 Task: Search one way flight ticket for 4 adults, 2 children, 2 infants in seat and 1 infant on lap in economy from Columbus: Golden Triangle Regional Airport to Rockford: Chicago Rockford International Airport(was Northwest Chicagoland Regional Airport At Rockford) on 5-1-2023. Choice of flights is Royal air maroc. Number of bags: 1 carry on bag. Price is upto 109000. Outbound departure time preference is 6:45. Flight should be less emission only.
Action: Mouse moved to (357, 491)
Screenshot: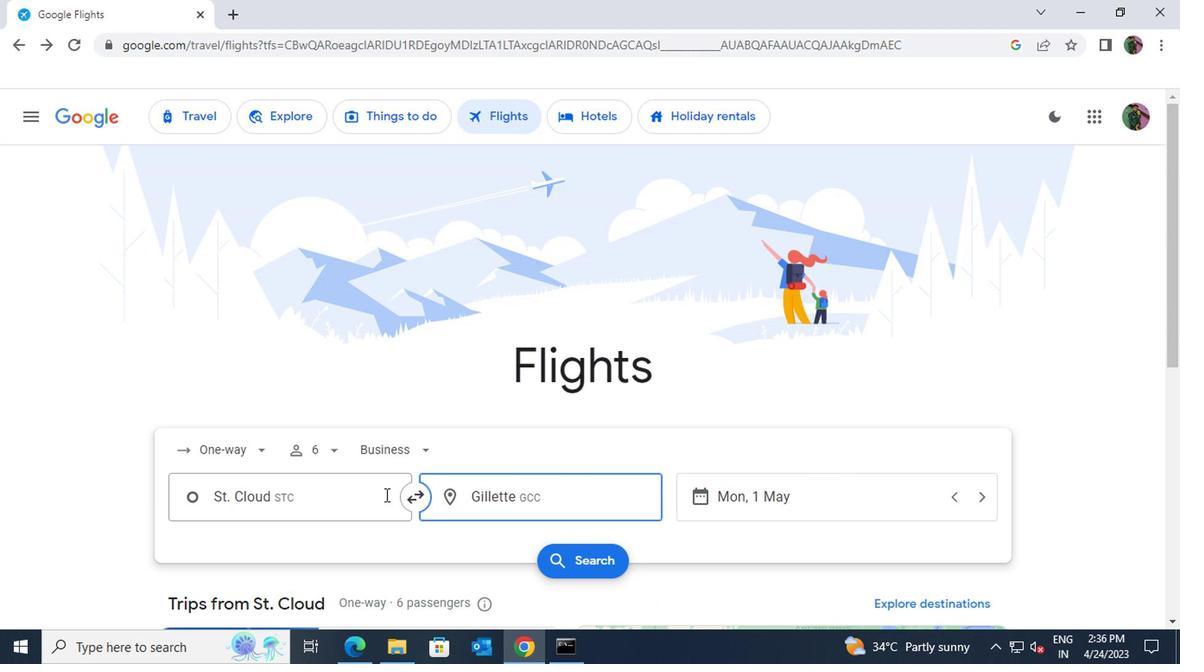 
Action: Mouse pressed left at (357, 491)
Screenshot: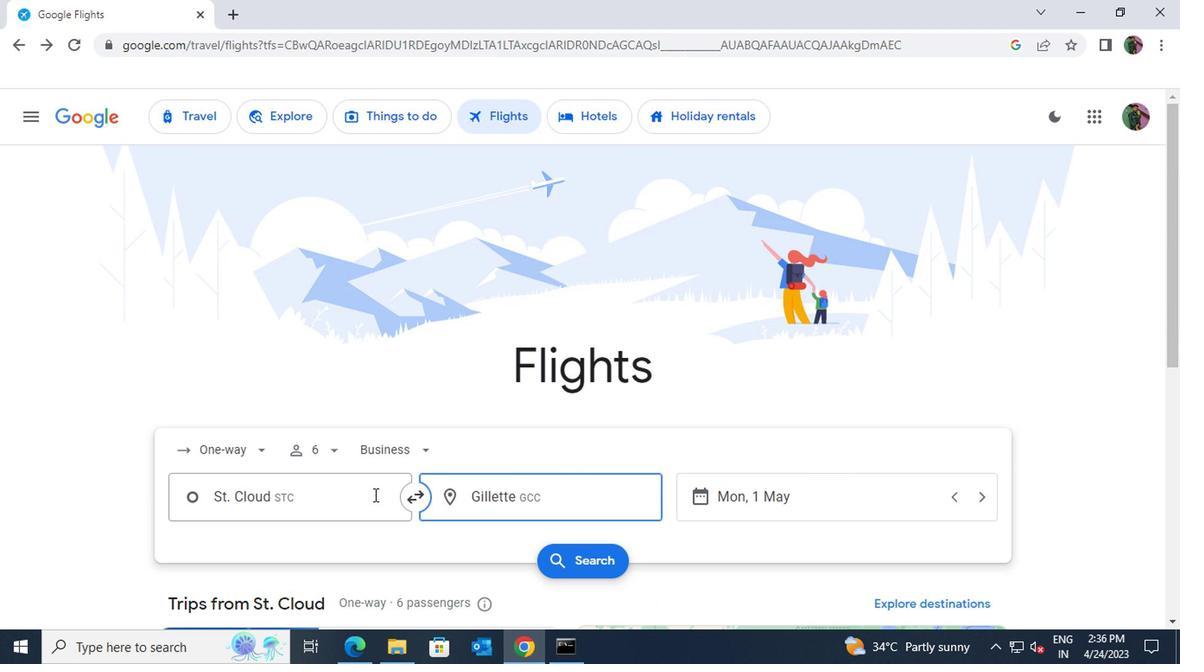 
Action: Mouse moved to (357, 490)
Screenshot: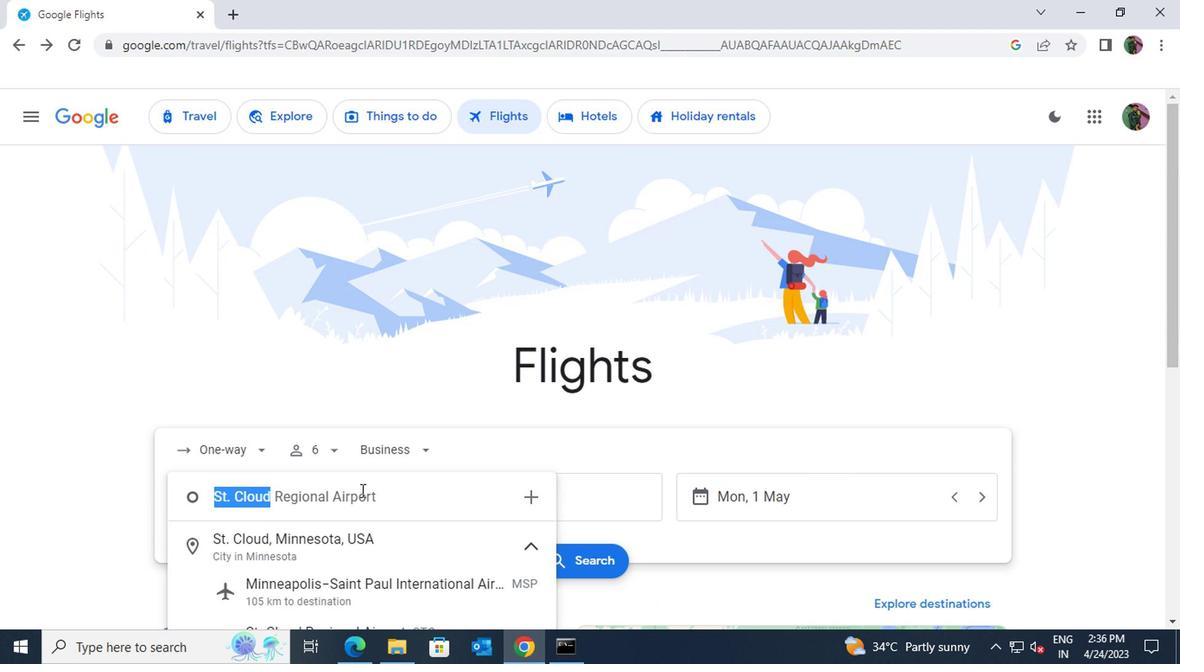 
Action: Key pressed golden<Key.space>triangle
Screenshot: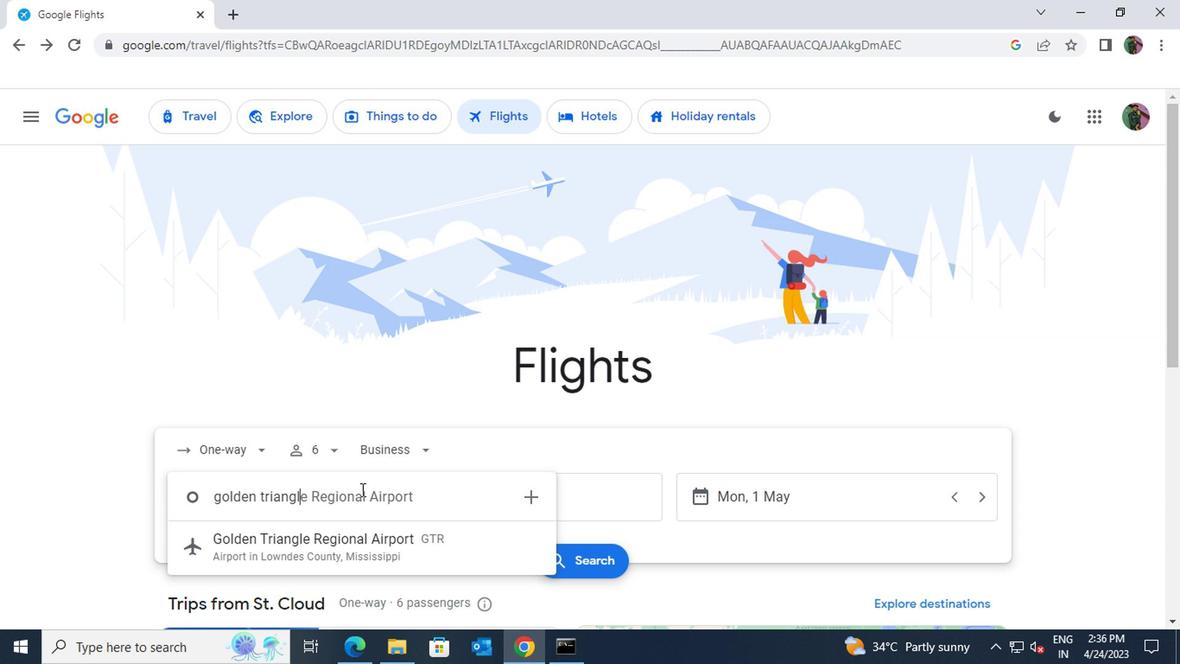 
Action: Mouse moved to (382, 541)
Screenshot: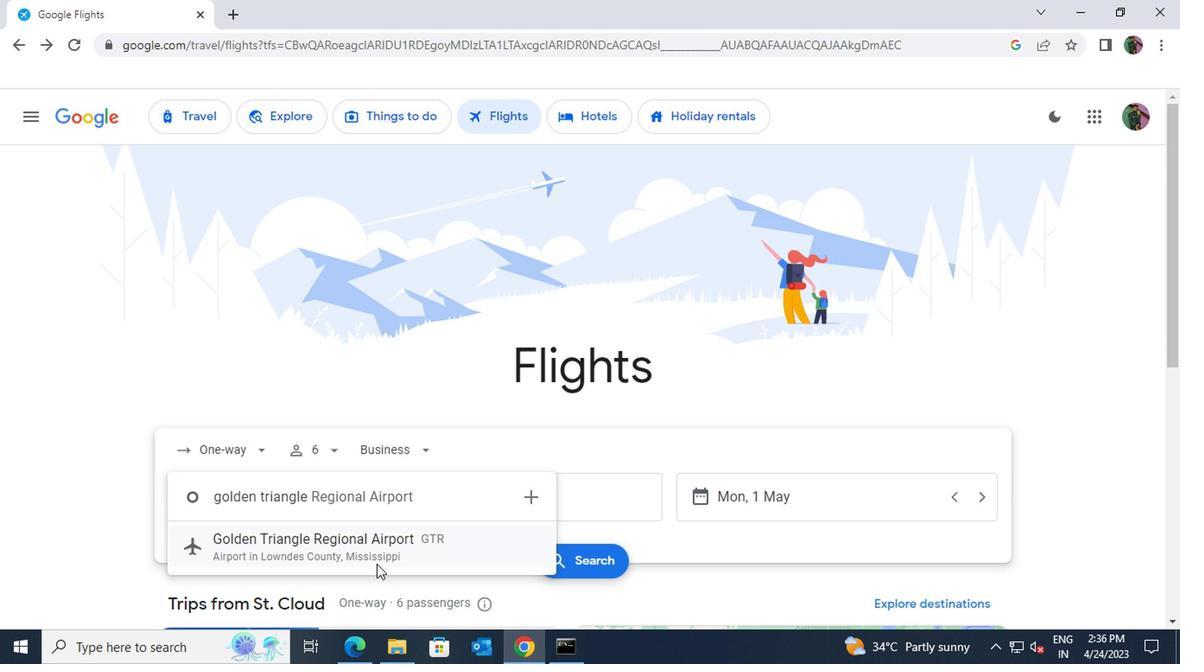 
Action: Mouse pressed left at (382, 541)
Screenshot: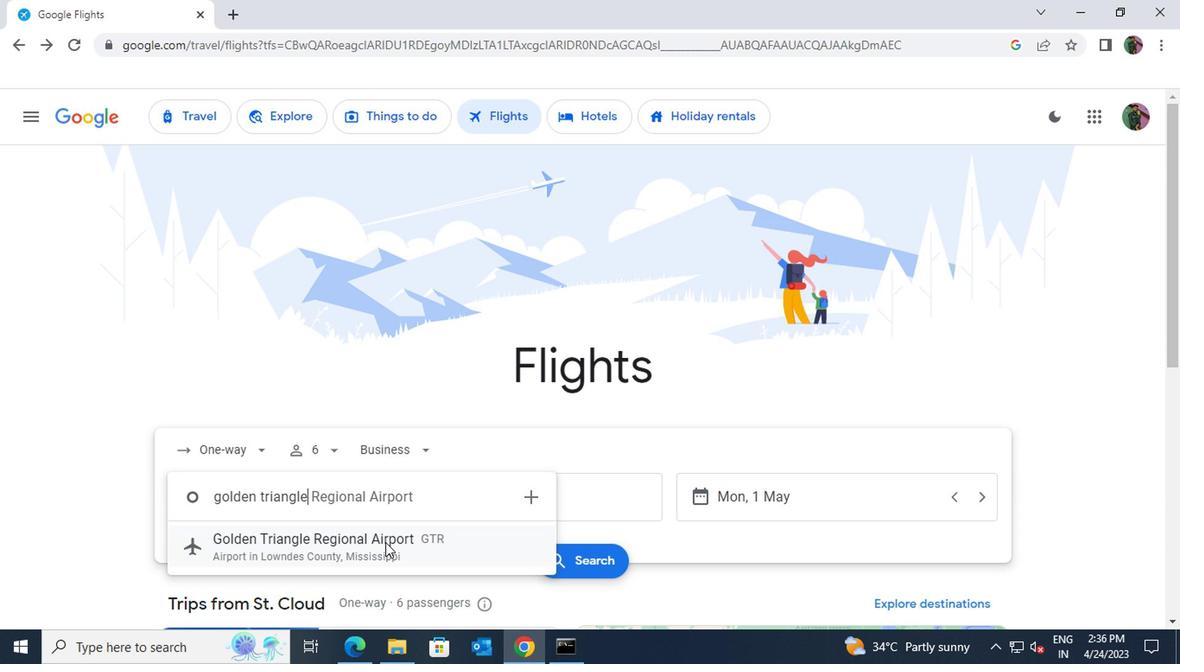
Action: Mouse moved to (461, 499)
Screenshot: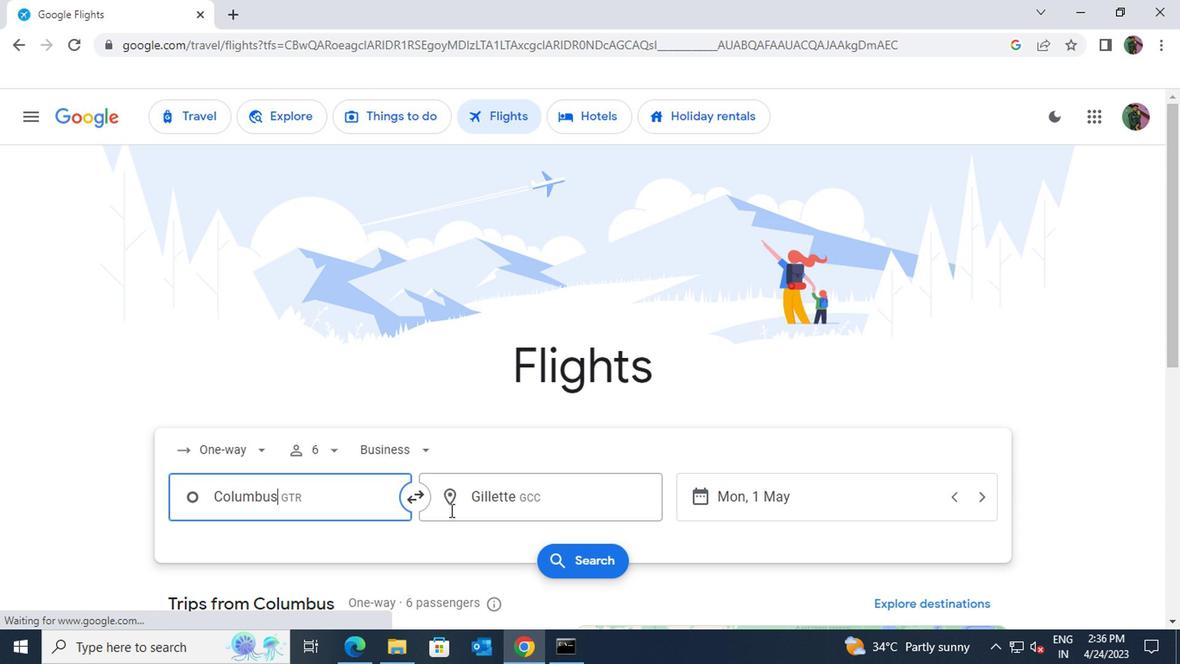 
Action: Mouse pressed left at (461, 499)
Screenshot: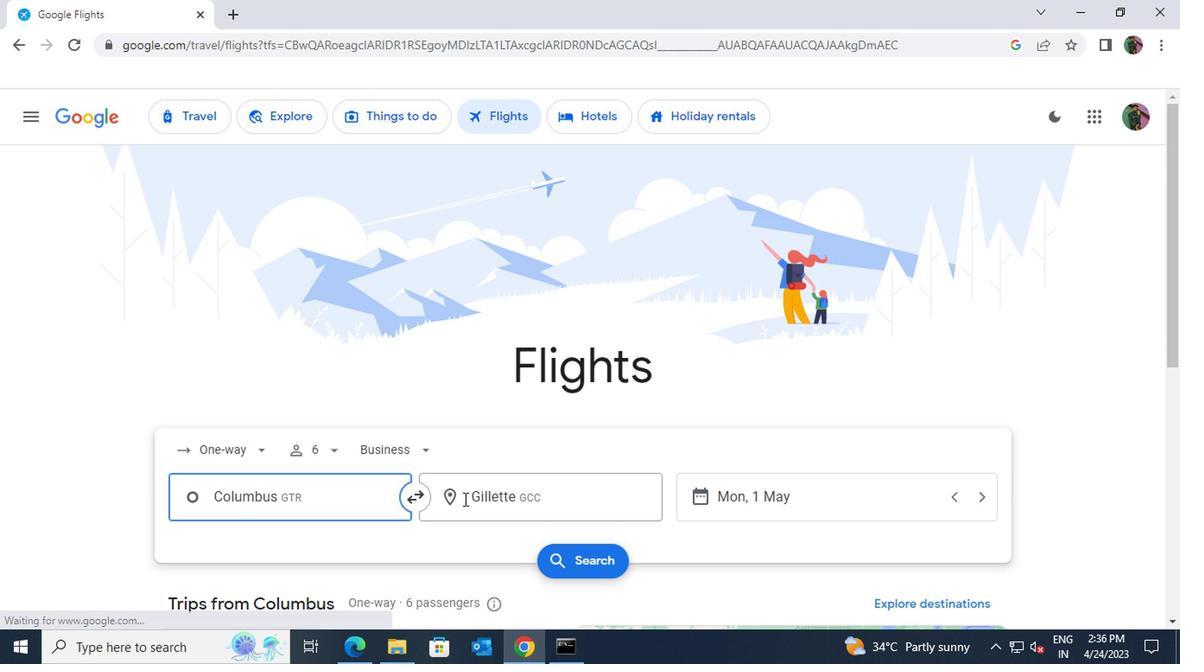 
Action: Key pressed rockford<Key.space>chic
Screenshot: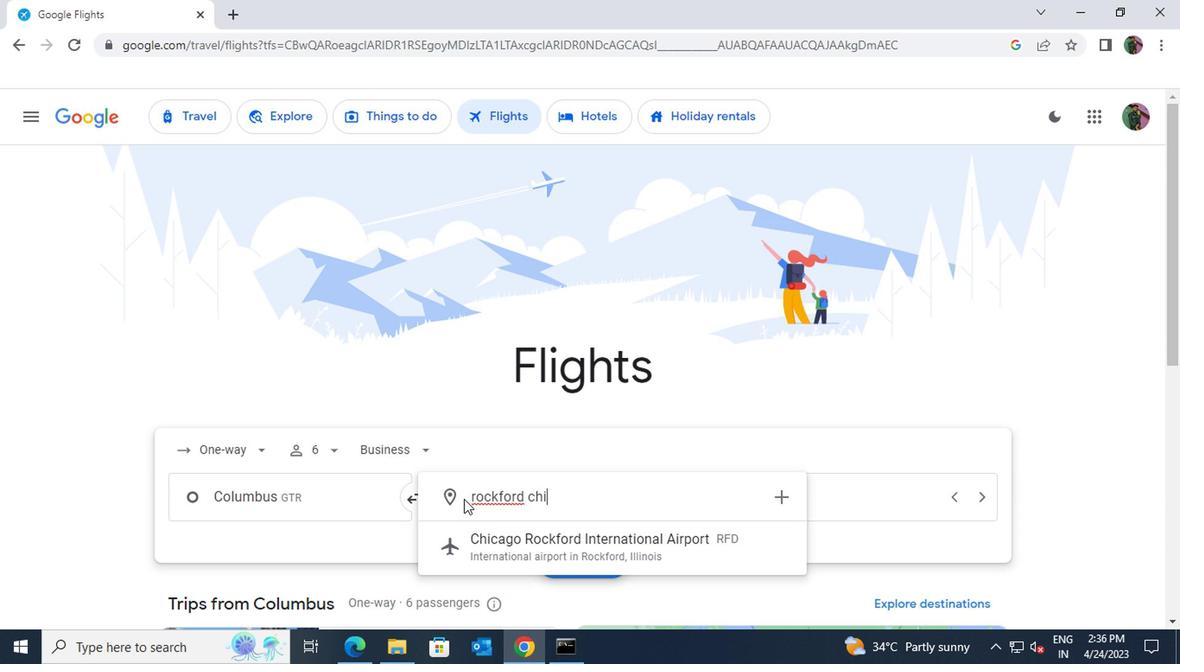 
Action: Mouse moved to (511, 541)
Screenshot: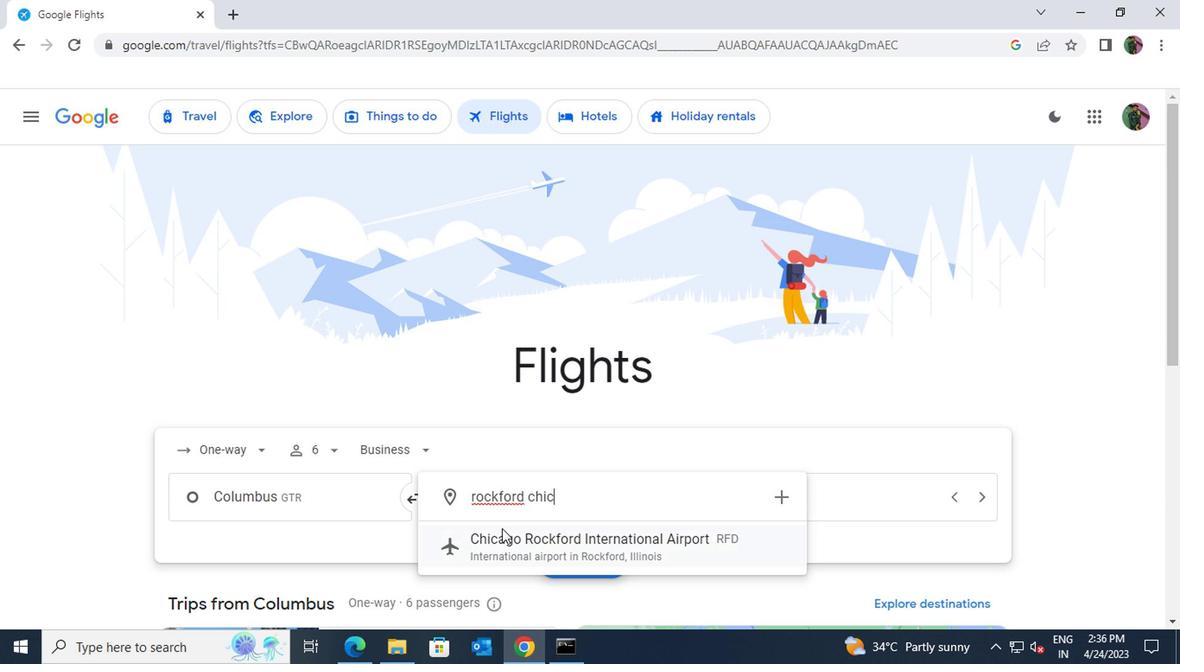 
Action: Mouse pressed left at (511, 541)
Screenshot: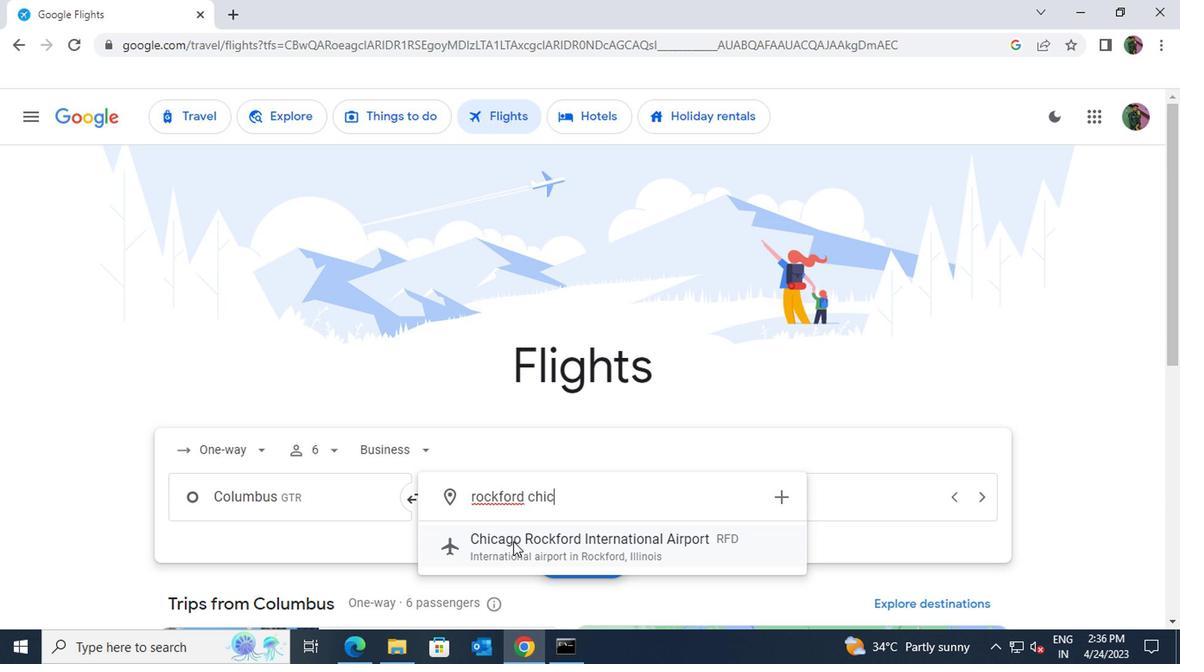 
Action: Mouse moved to (328, 454)
Screenshot: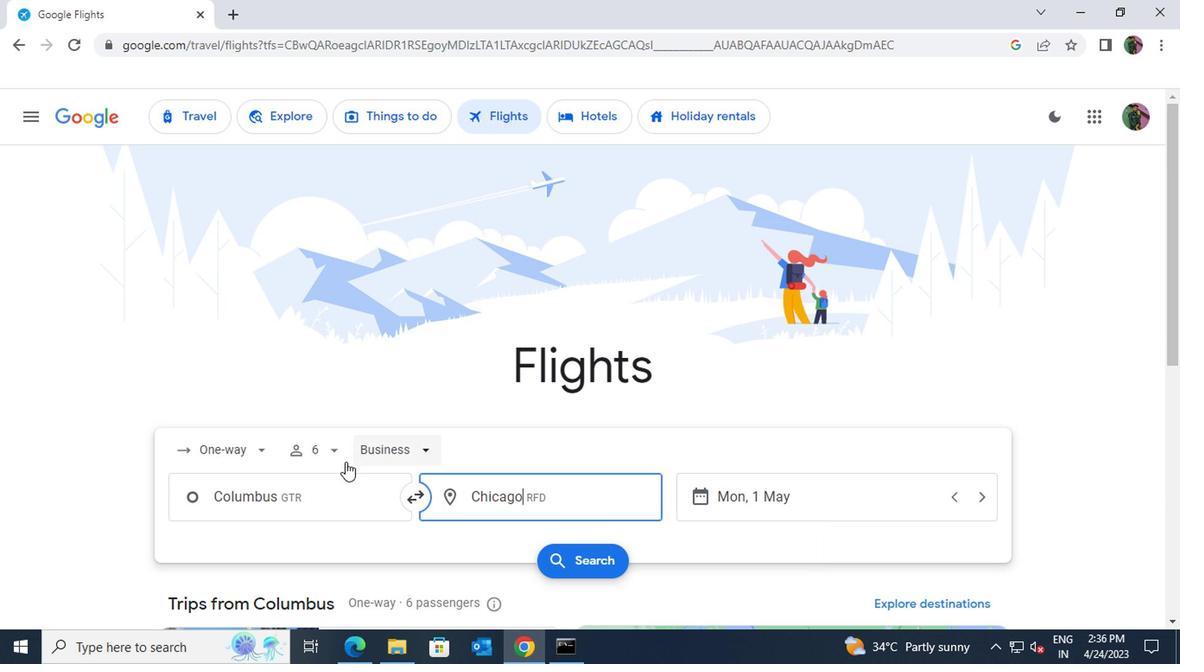 
Action: Mouse pressed left at (328, 454)
Screenshot: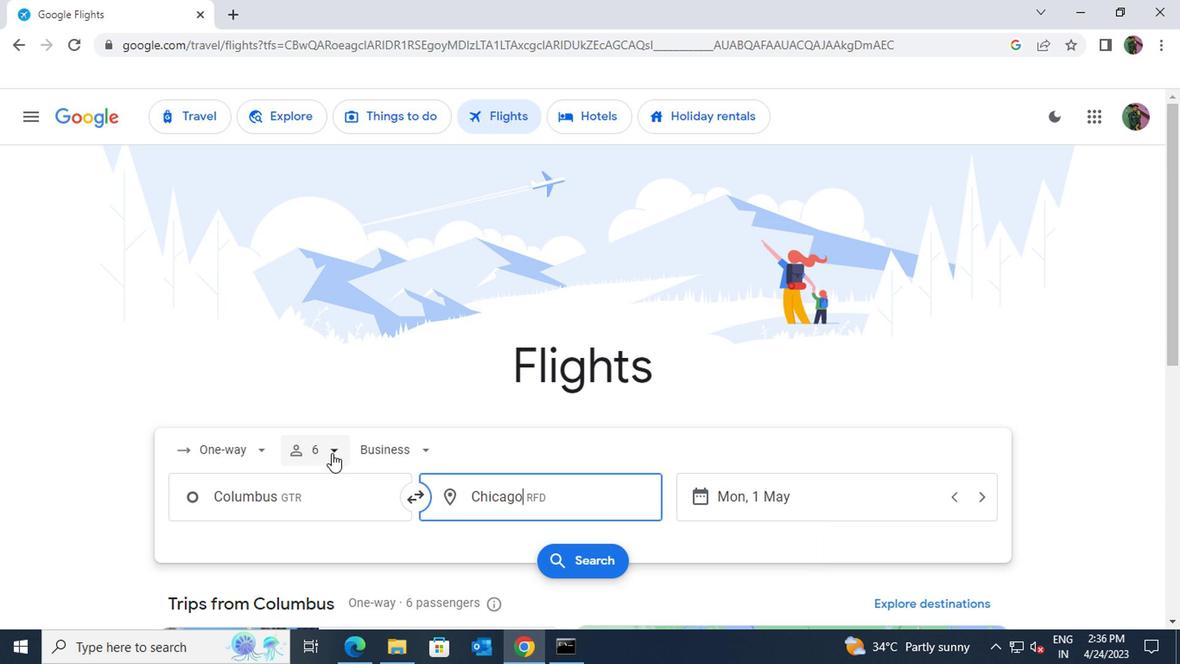 
Action: Mouse moved to (459, 493)
Screenshot: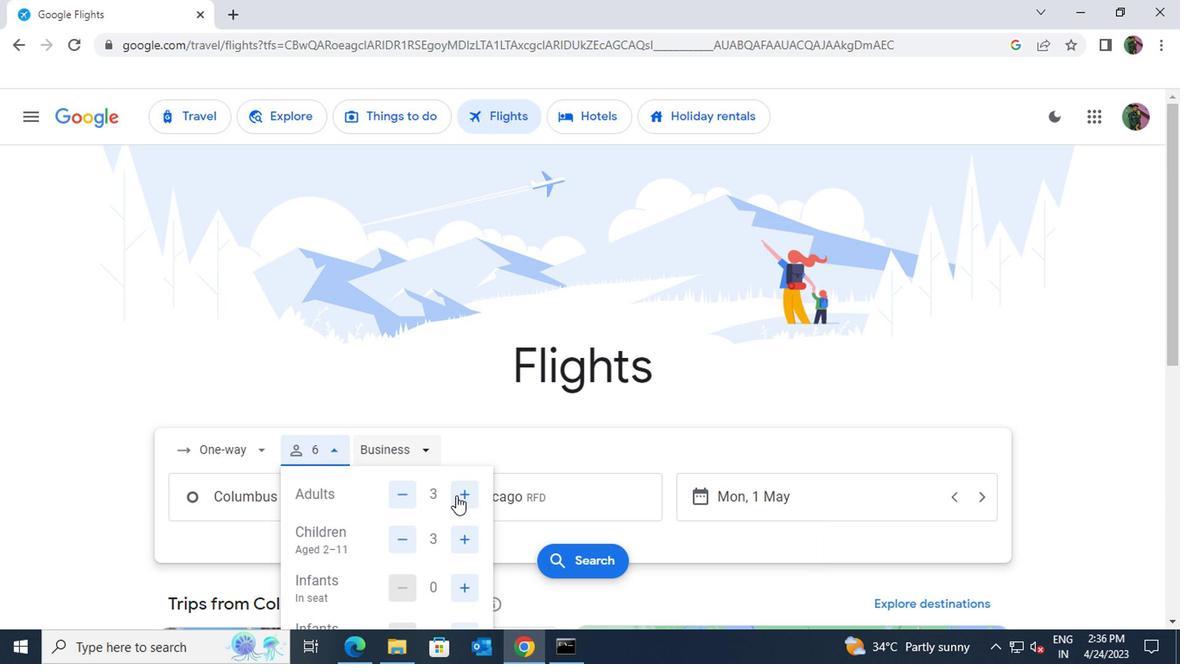 
Action: Mouse pressed left at (459, 493)
Screenshot: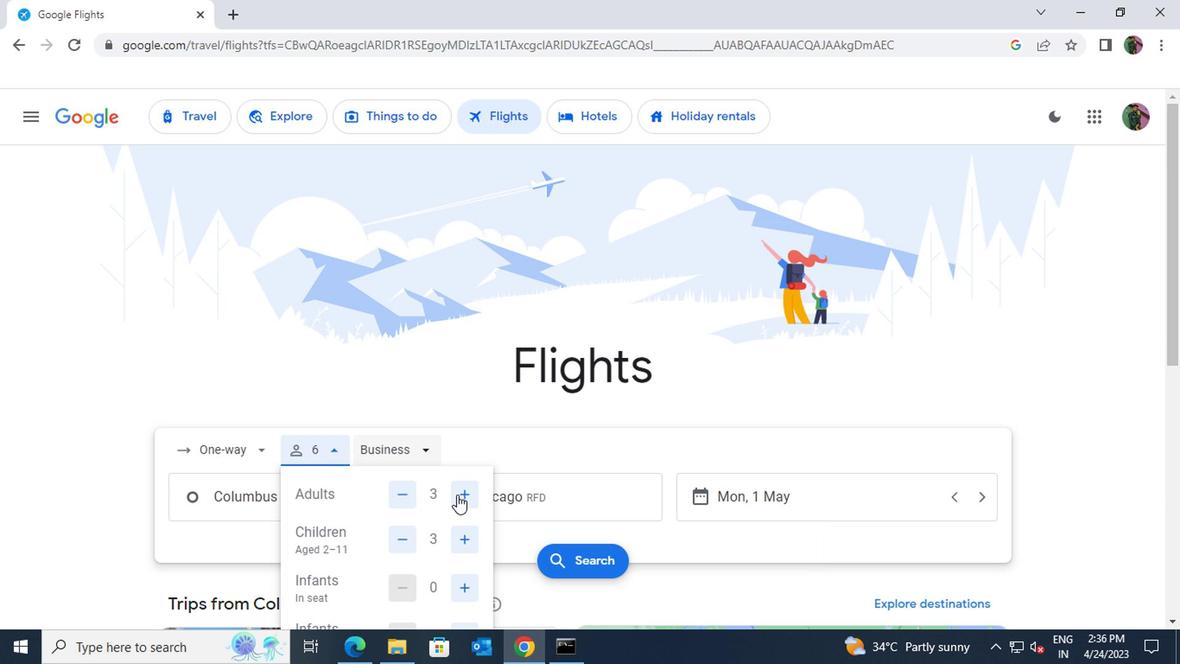 
Action: Mouse pressed left at (459, 493)
Screenshot: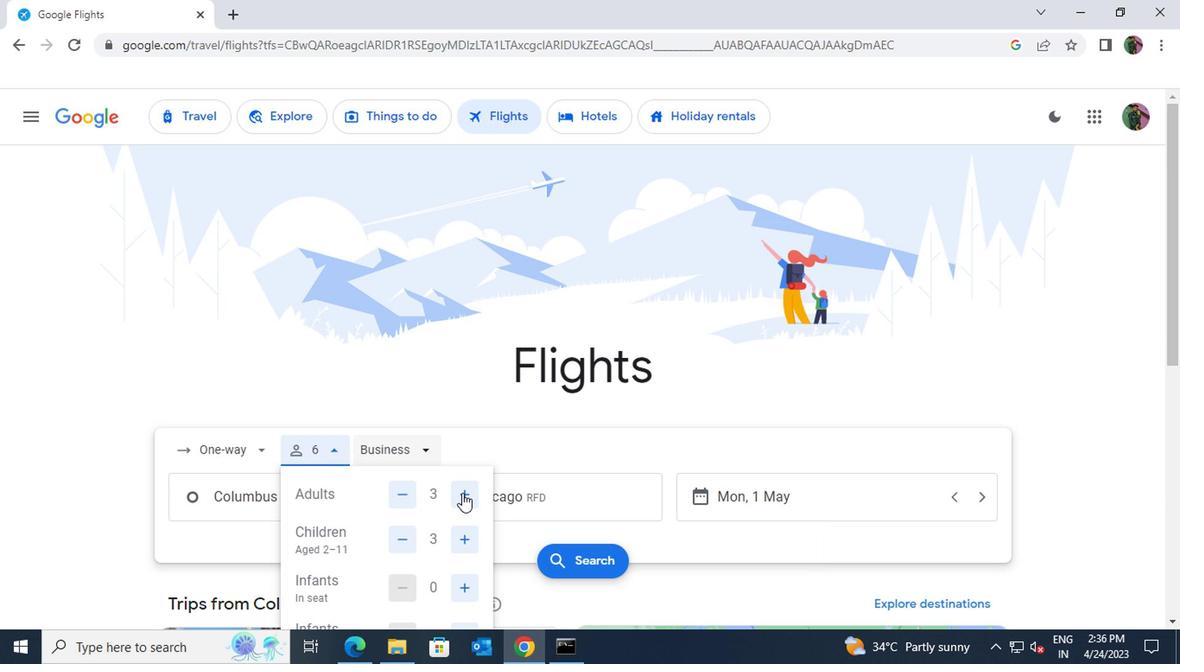 
Action: Mouse moved to (397, 486)
Screenshot: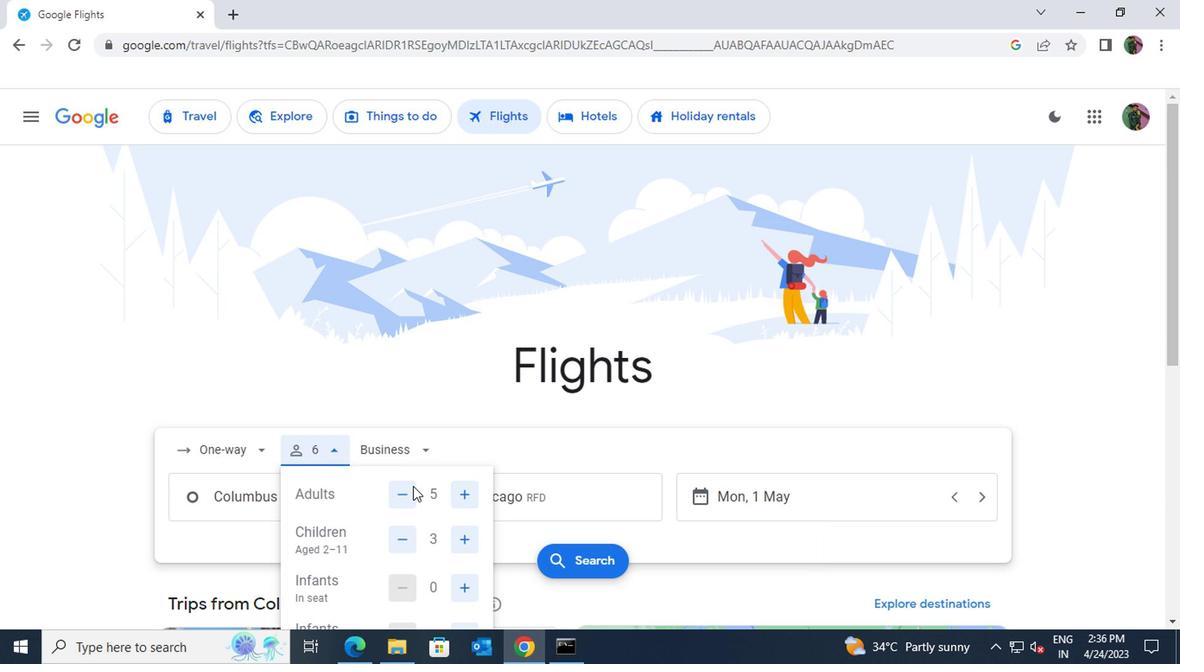 
Action: Mouse pressed left at (397, 486)
Screenshot: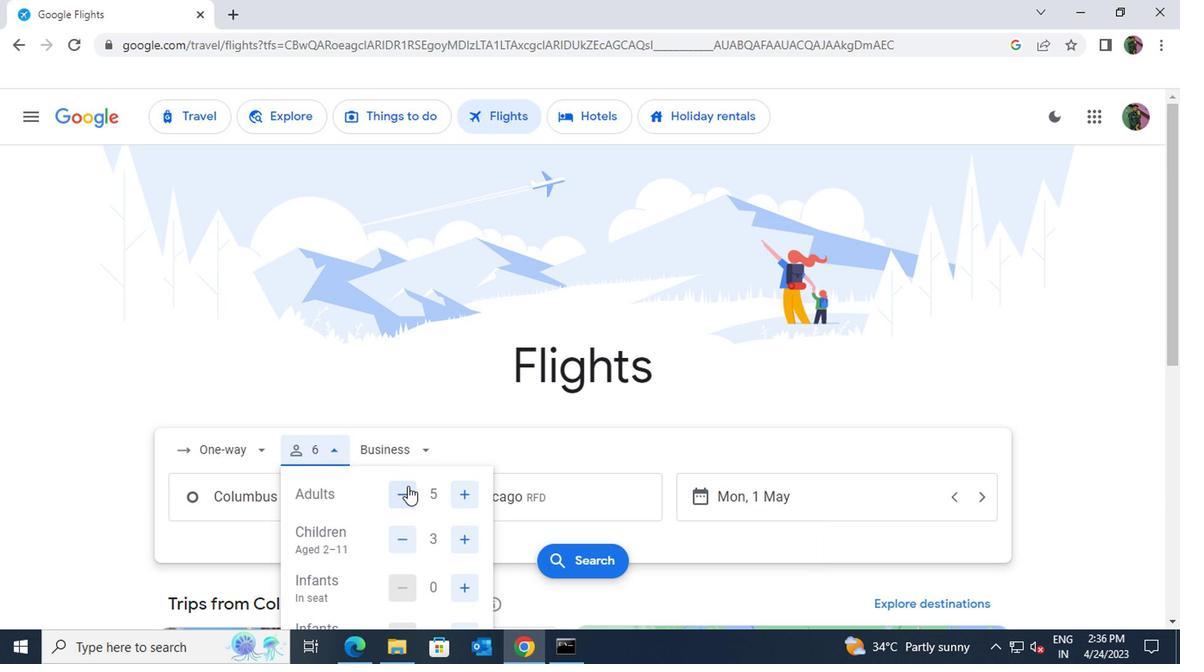 
Action: Mouse moved to (409, 535)
Screenshot: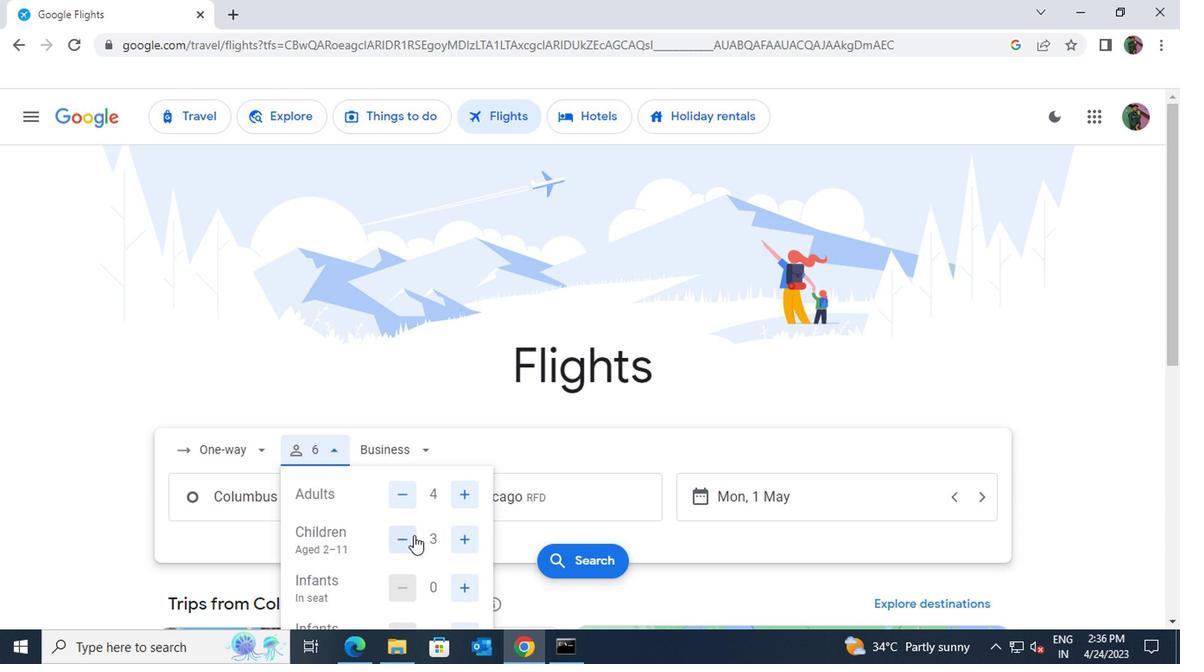 
Action: Mouse pressed left at (409, 535)
Screenshot: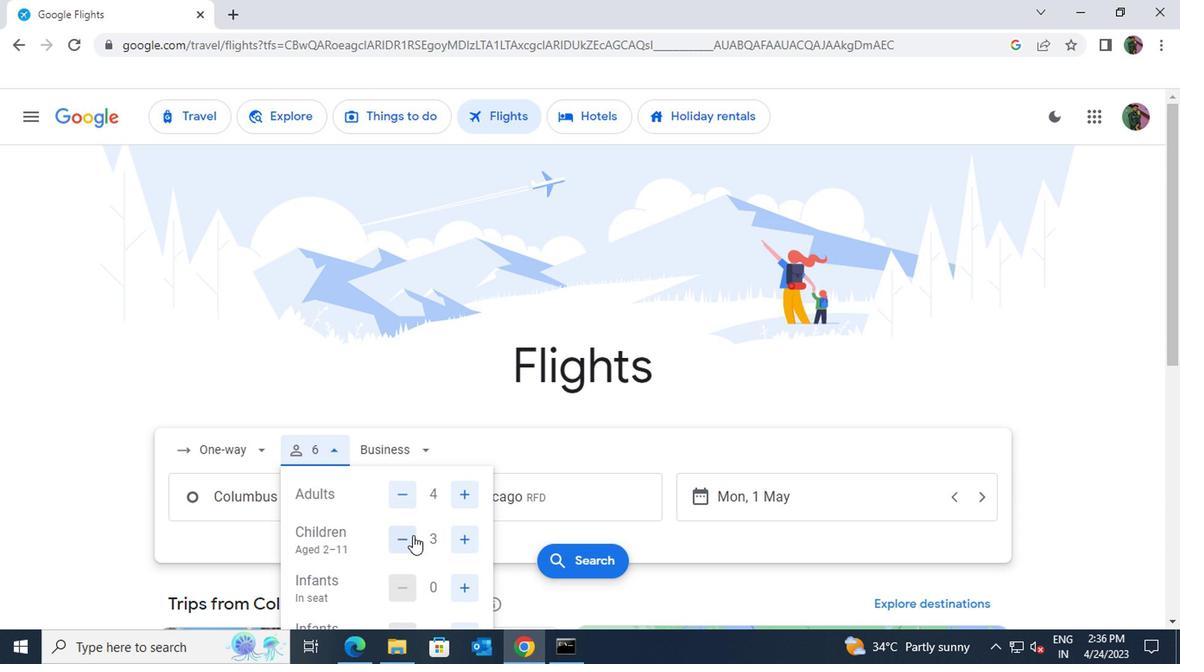 
Action: Mouse scrolled (409, 534) with delta (0, -1)
Screenshot: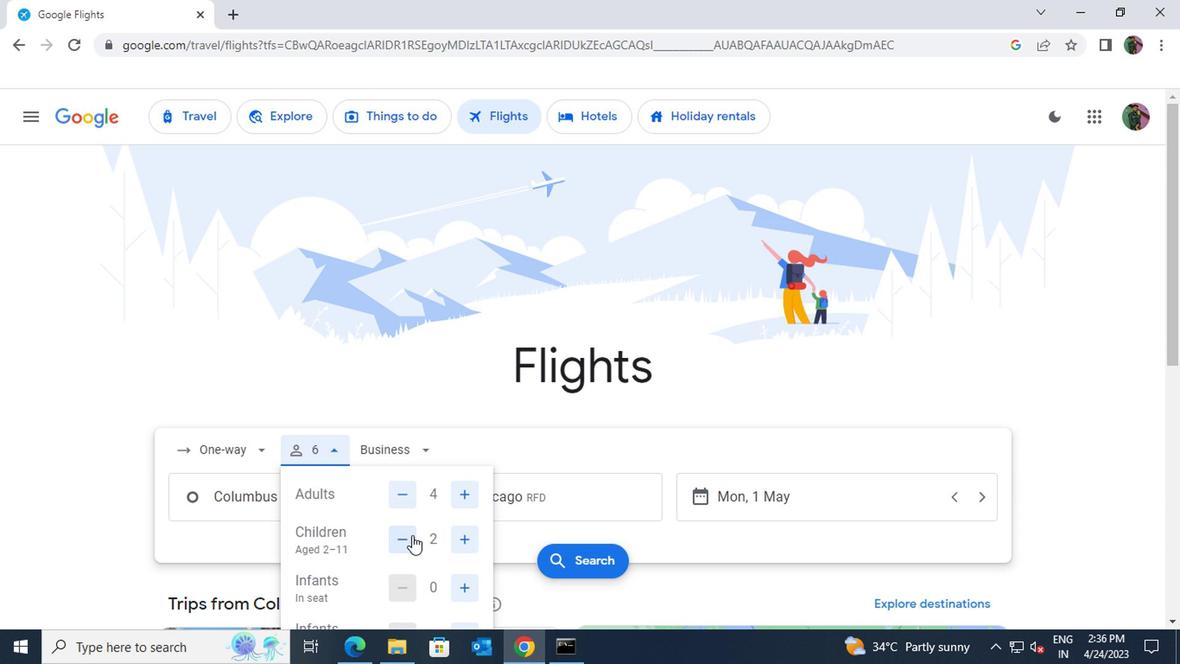 
Action: Mouse moved to (453, 500)
Screenshot: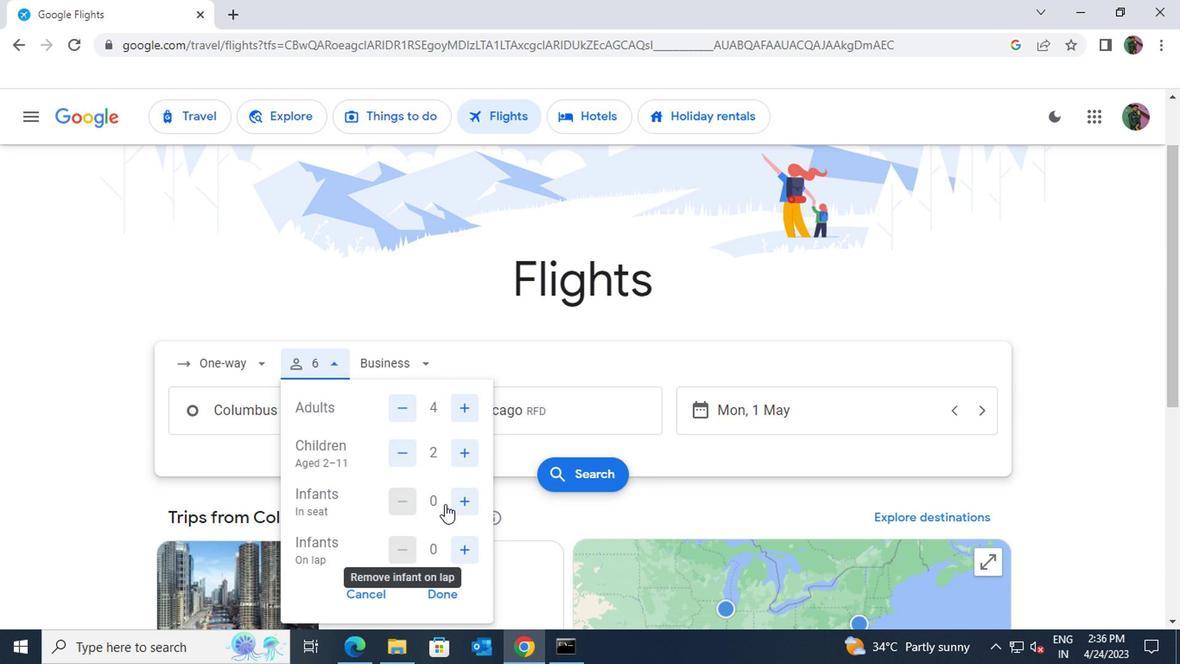 
Action: Mouse pressed left at (453, 500)
Screenshot: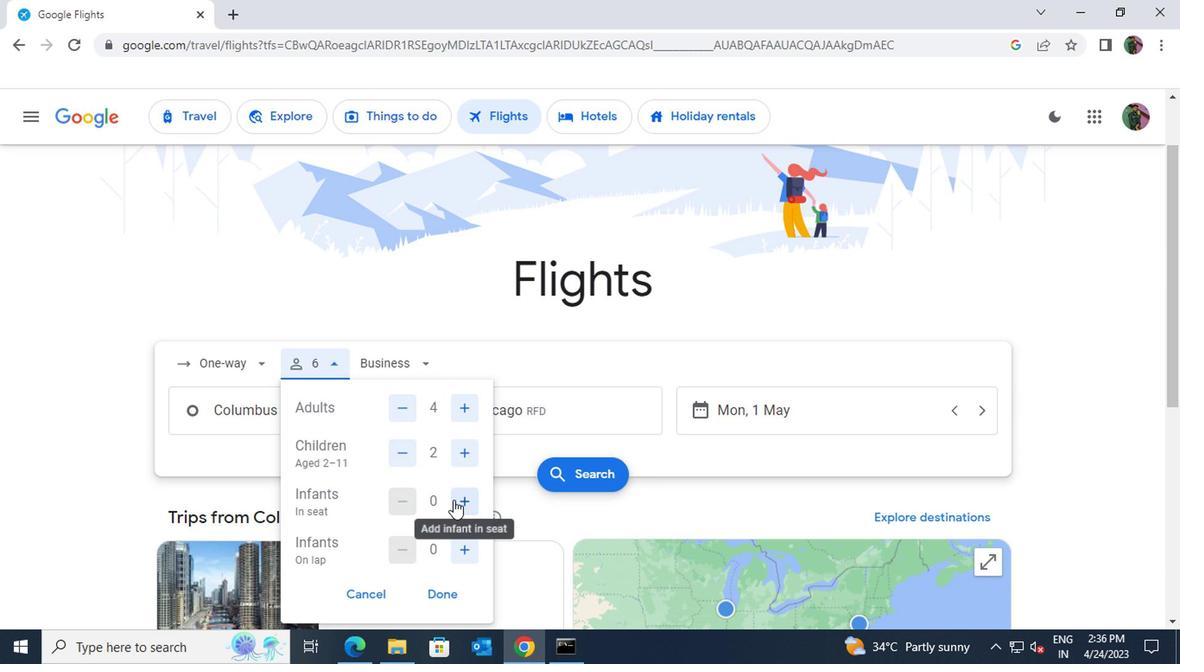 
Action: Mouse moved to (453, 541)
Screenshot: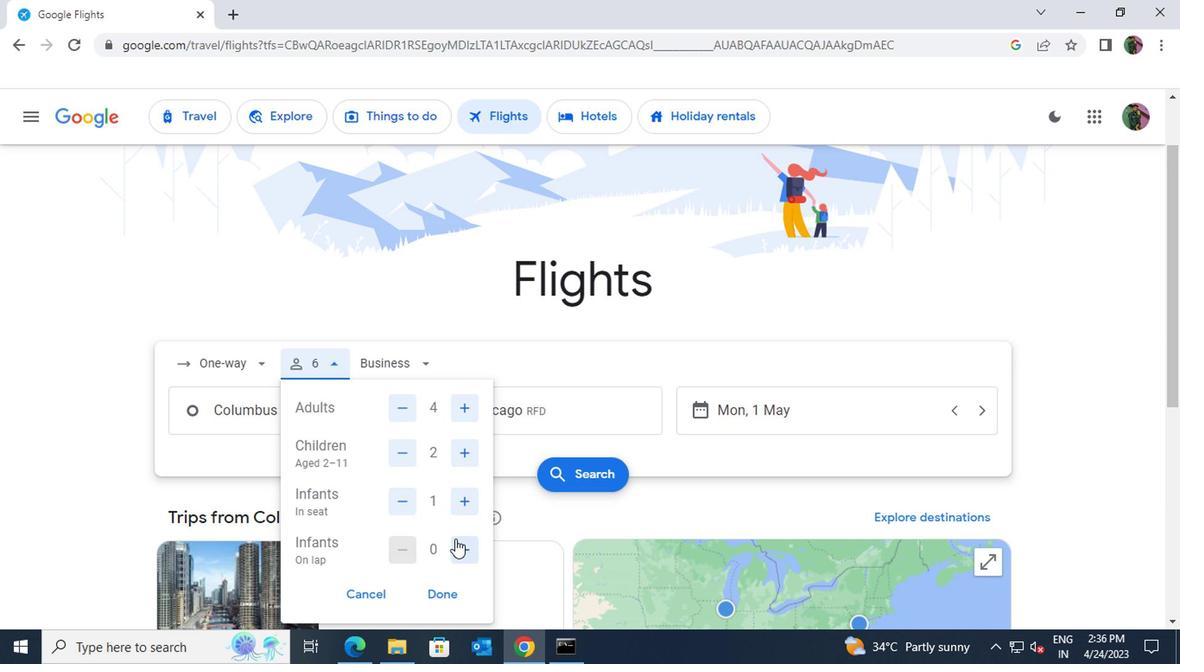 
Action: Mouse pressed left at (453, 541)
Screenshot: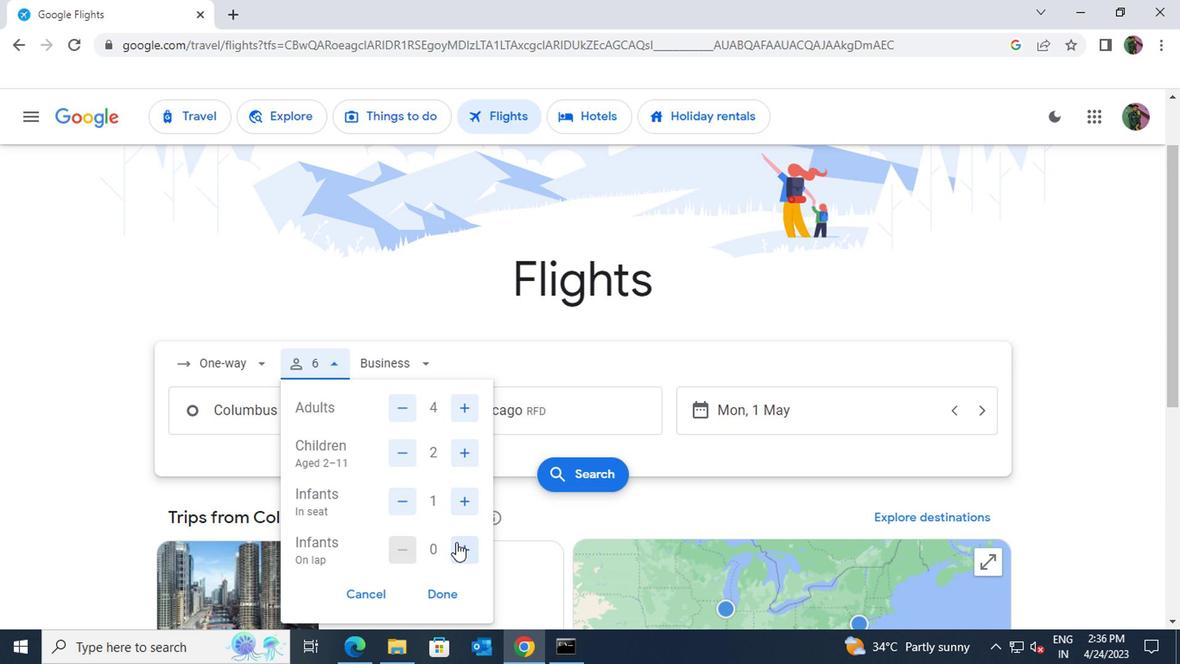 
Action: Mouse moved to (440, 585)
Screenshot: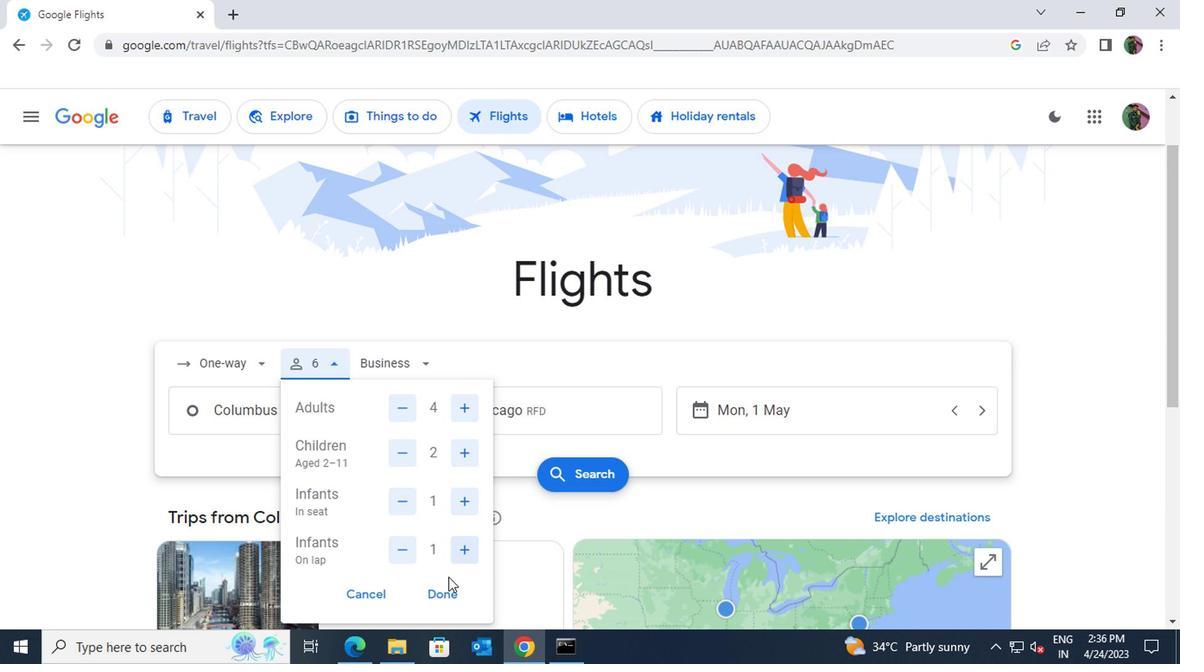 
Action: Mouse pressed left at (440, 585)
Screenshot: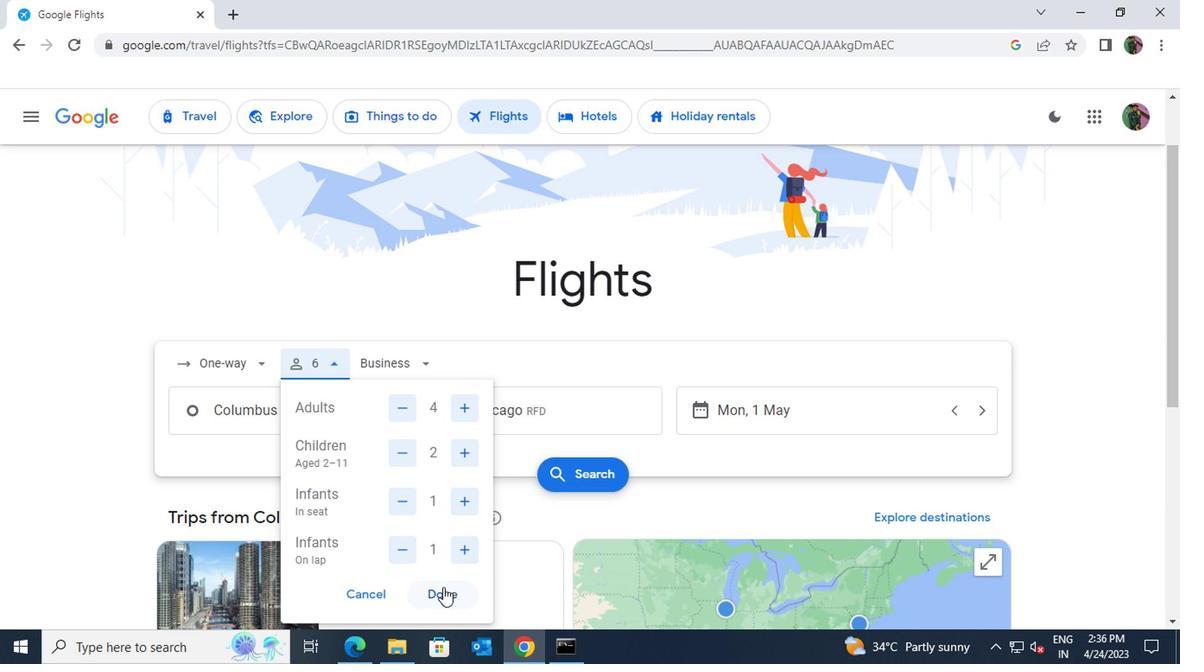 
Action: Mouse moved to (252, 373)
Screenshot: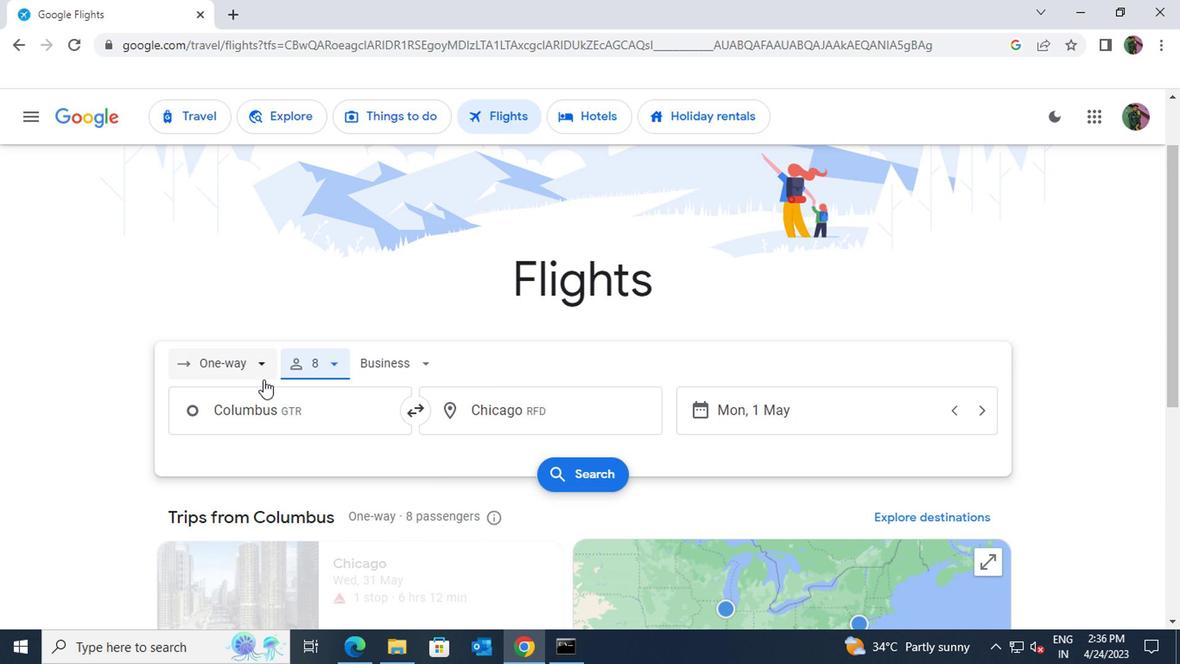
Action: Mouse pressed left at (252, 373)
Screenshot: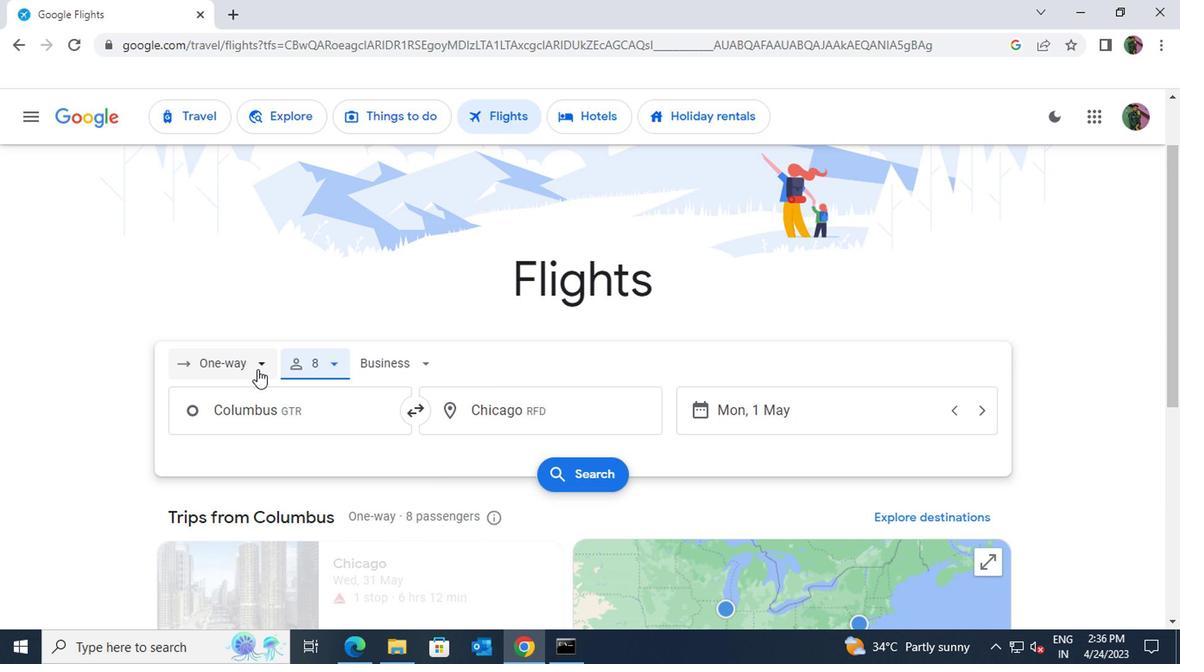 
Action: Mouse moved to (244, 443)
Screenshot: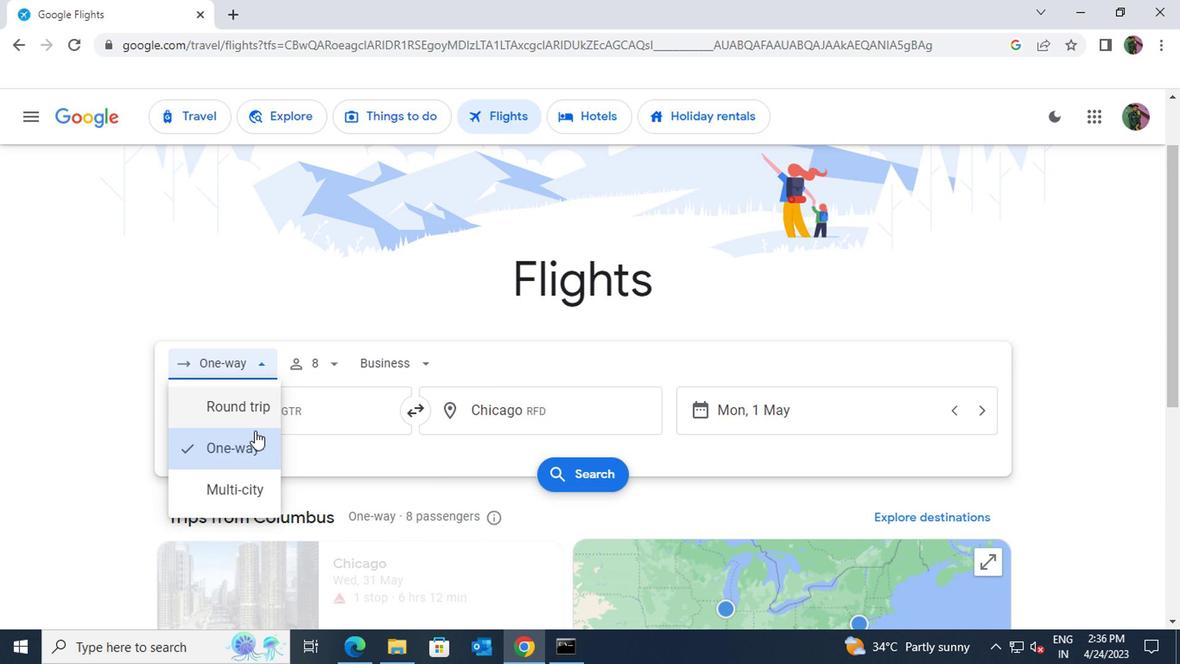 
Action: Mouse pressed left at (244, 443)
Screenshot: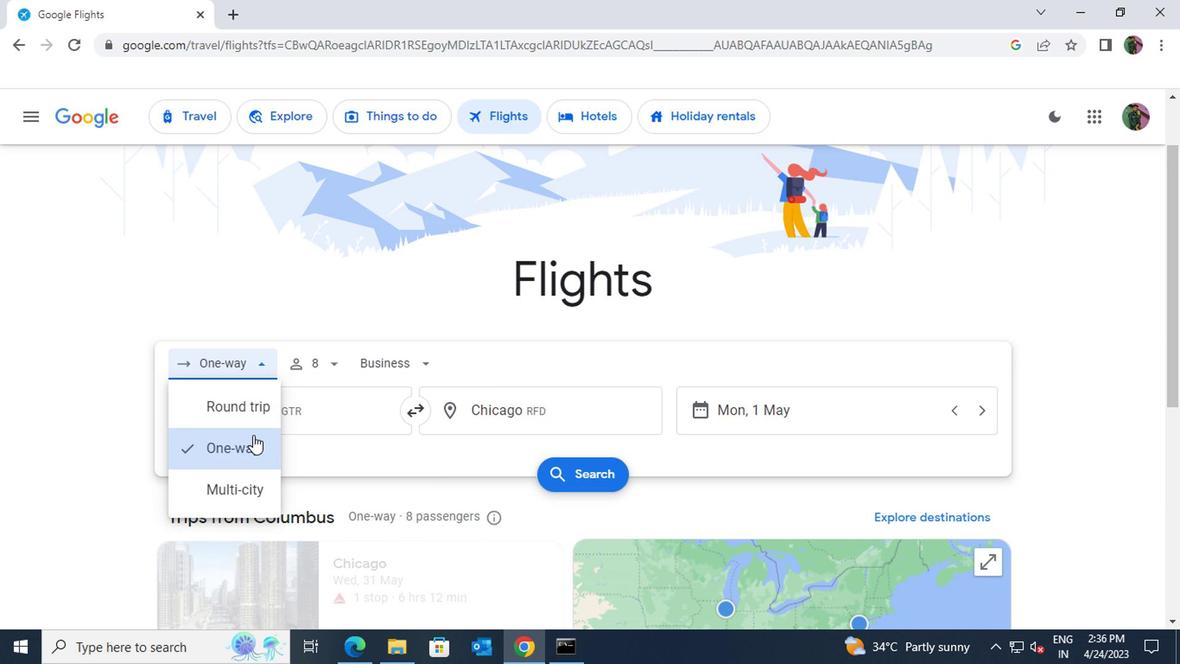 
Action: Mouse moved to (704, 416)
Screenshot: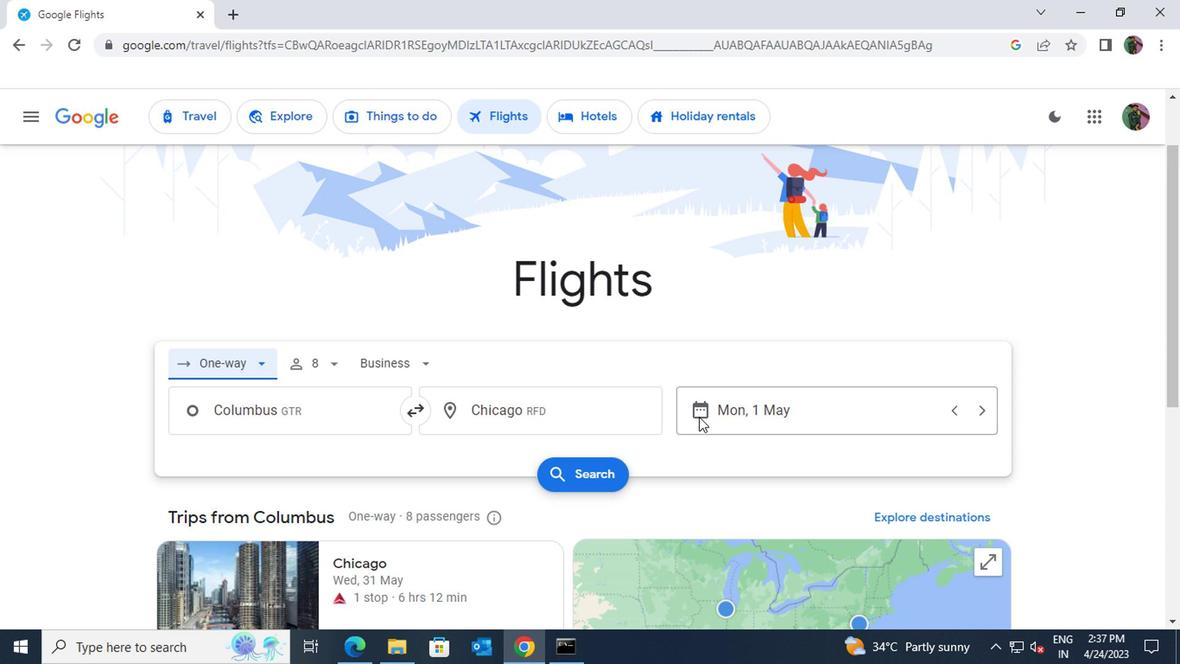 
Action: Mouse pressed left at (704, 416)
Screenshot: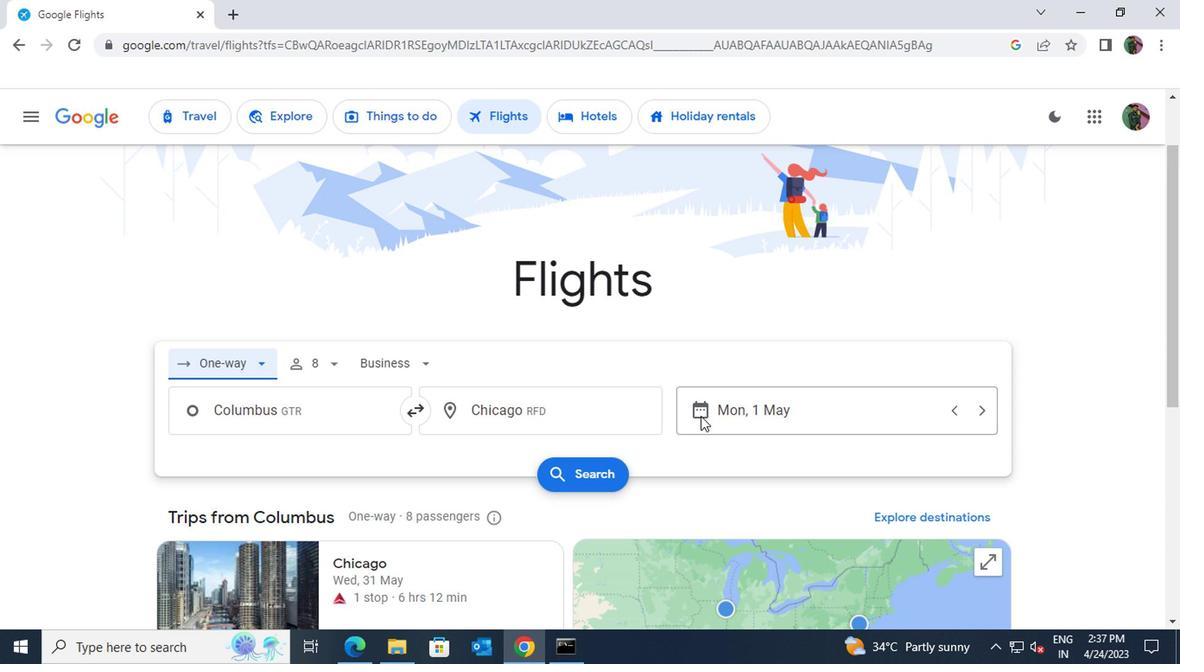 
Action: Mouse moved to (761, 304)
Screenshot: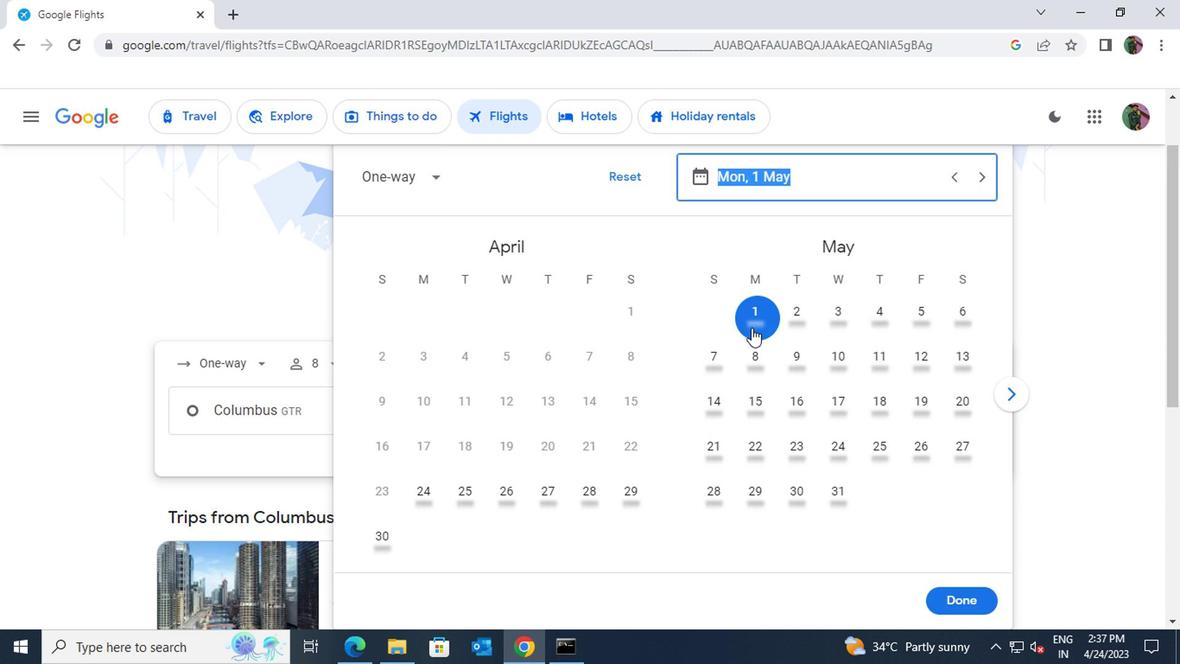 
Action: Mouse pressed left at (761, 304)
Screenshot: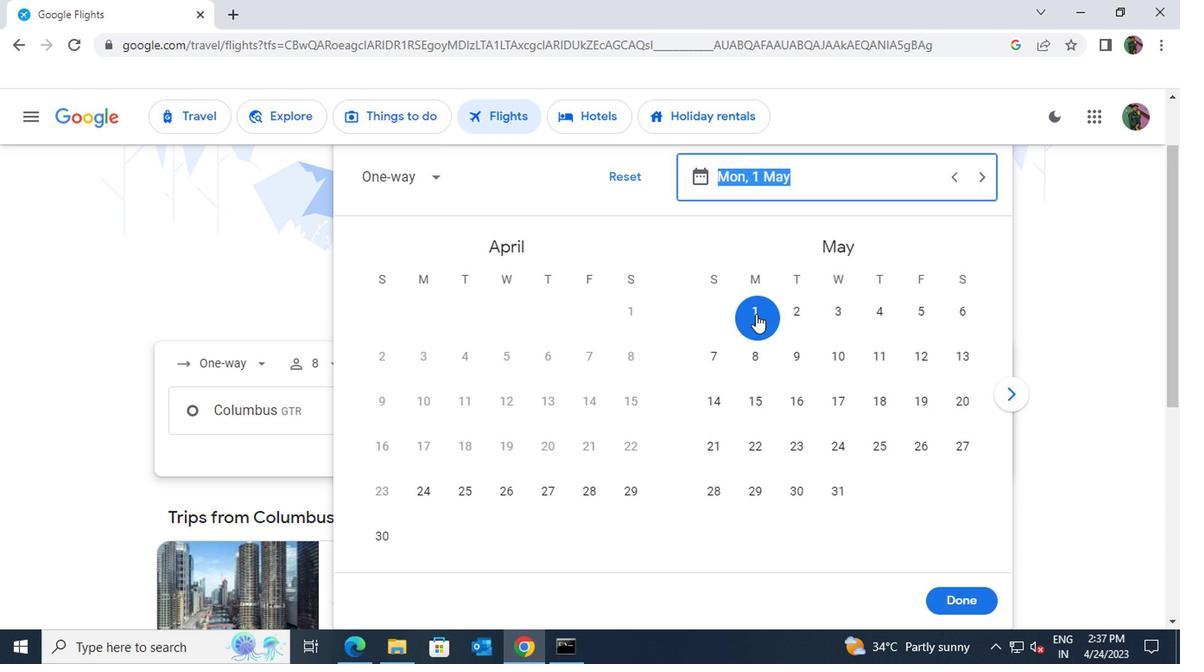 
Action: Mouse moved to (962, 599)
Screenshot: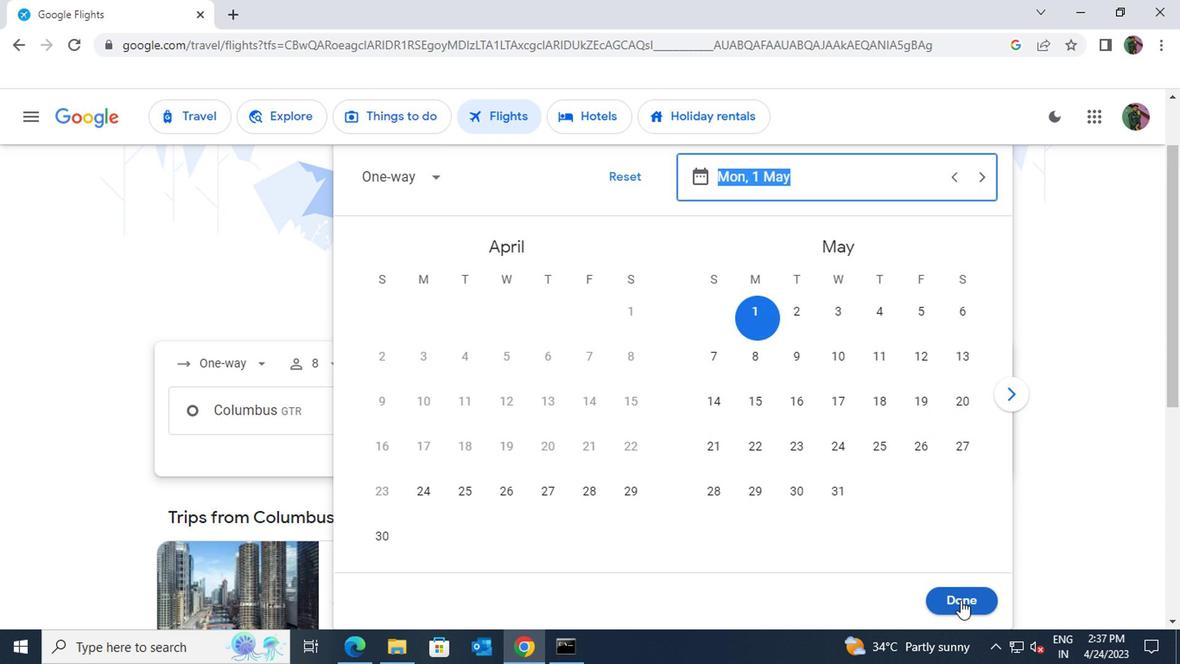 
Action: Mouse pressed left at (962, 599)
Screenshot: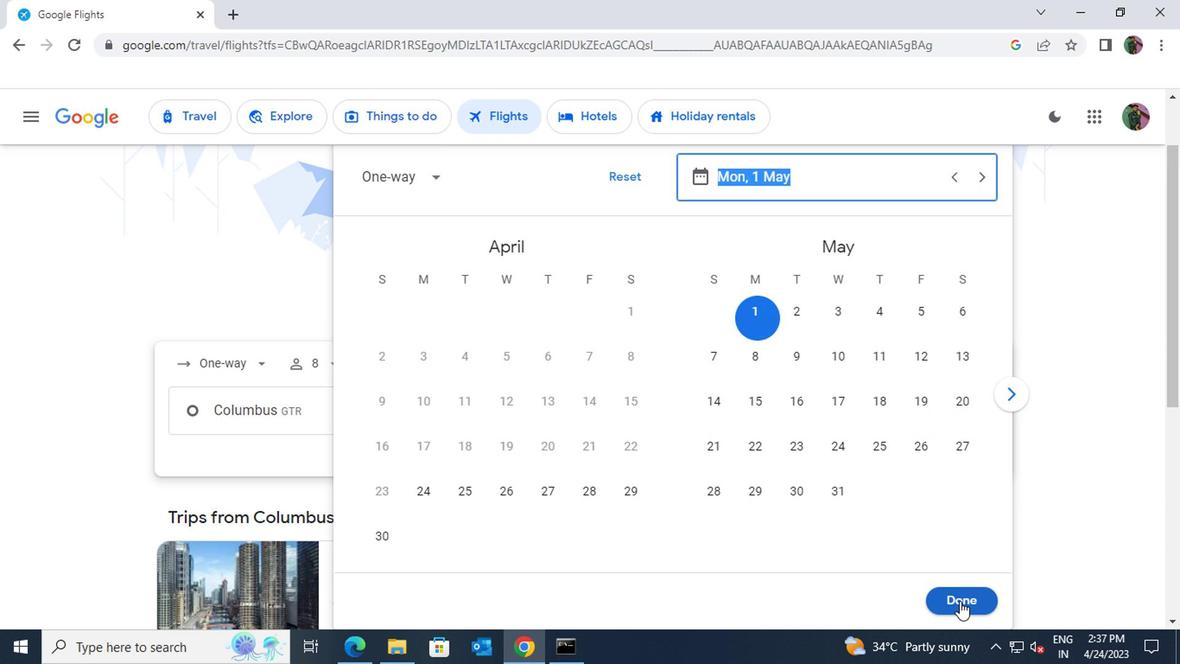 
Action: Mouse moved to (550, 473)
Screenshot: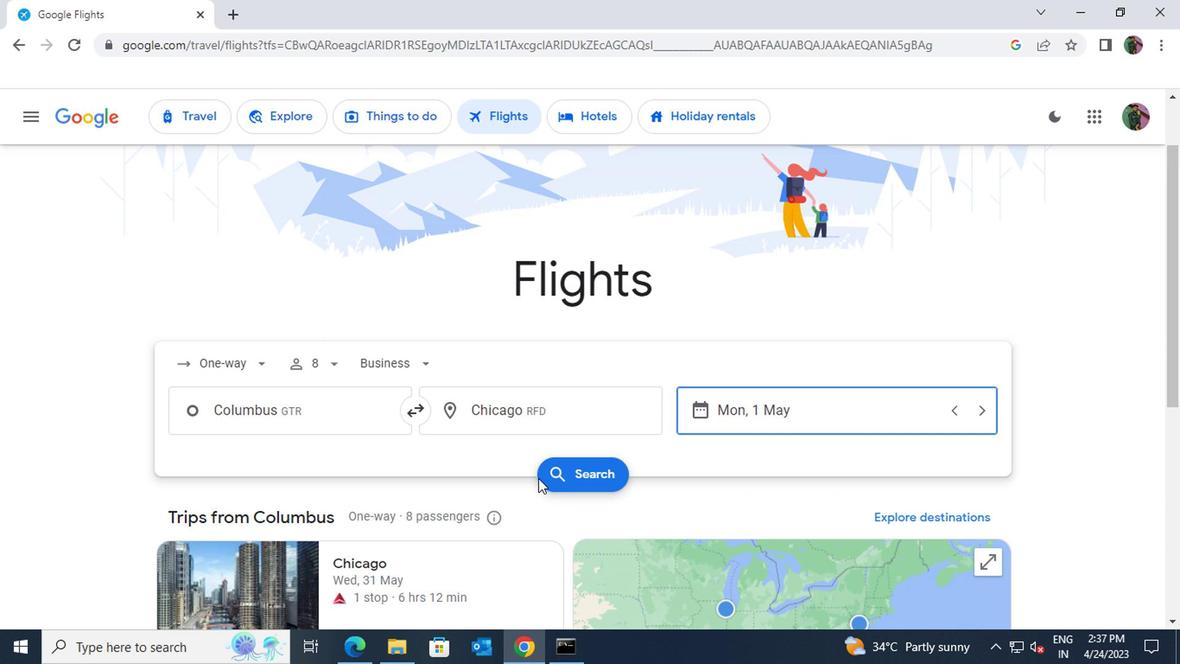 
Action: Mouse pressed left at (550, 473)
Screenshot: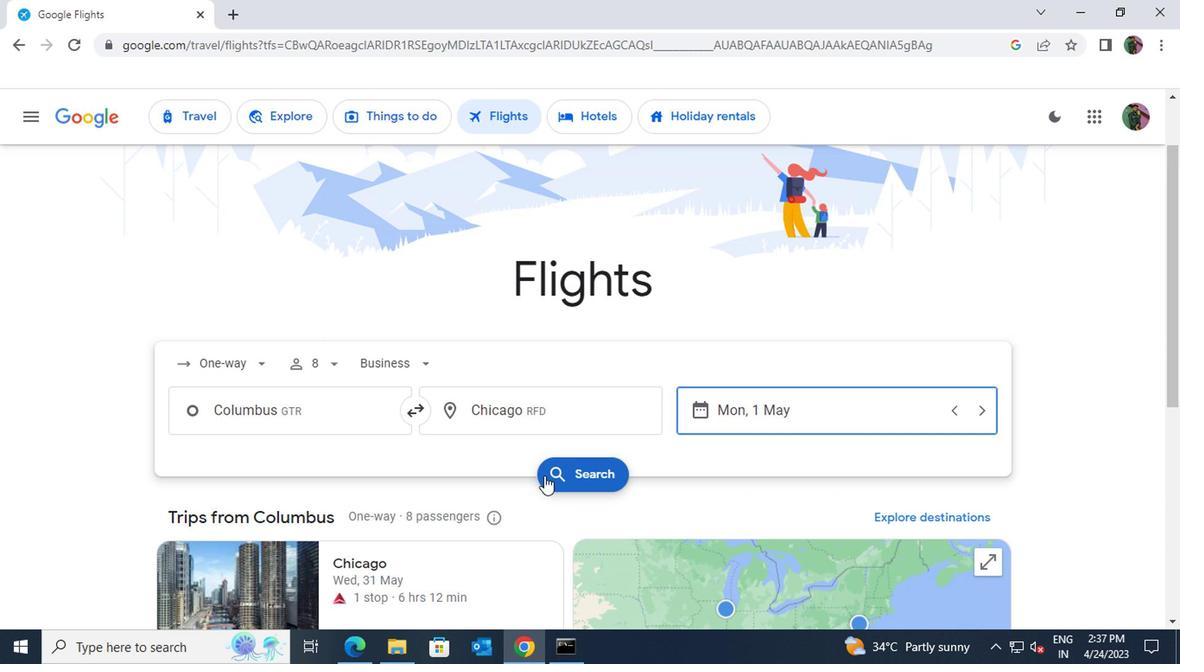 
Action: Mouse moved to (196, 275)
Screenshot: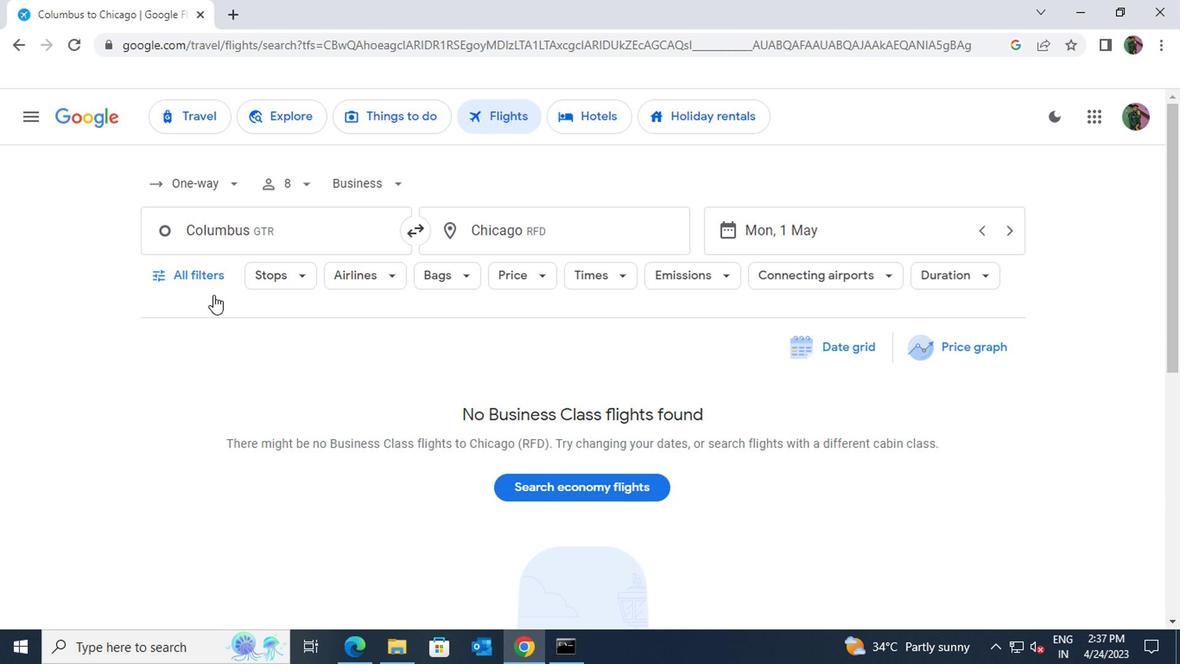 
Action: Mouse pressed left at (196, 275)
Screenshot: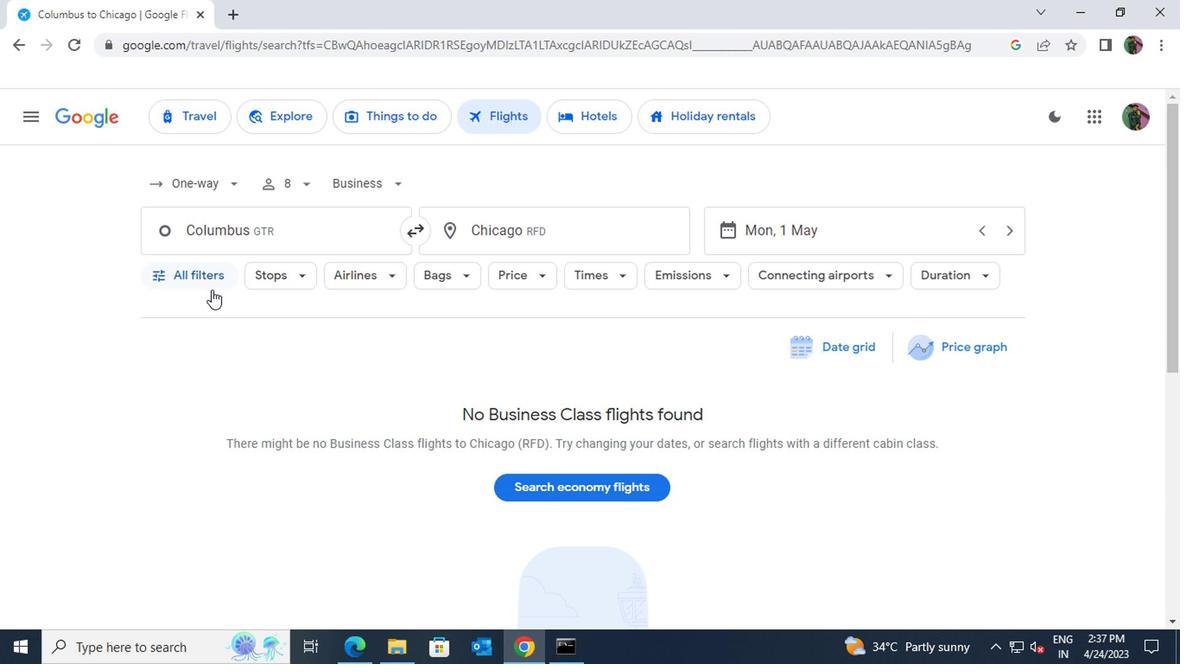 
Action: Mouse moved to (275, 429)
Screenshot: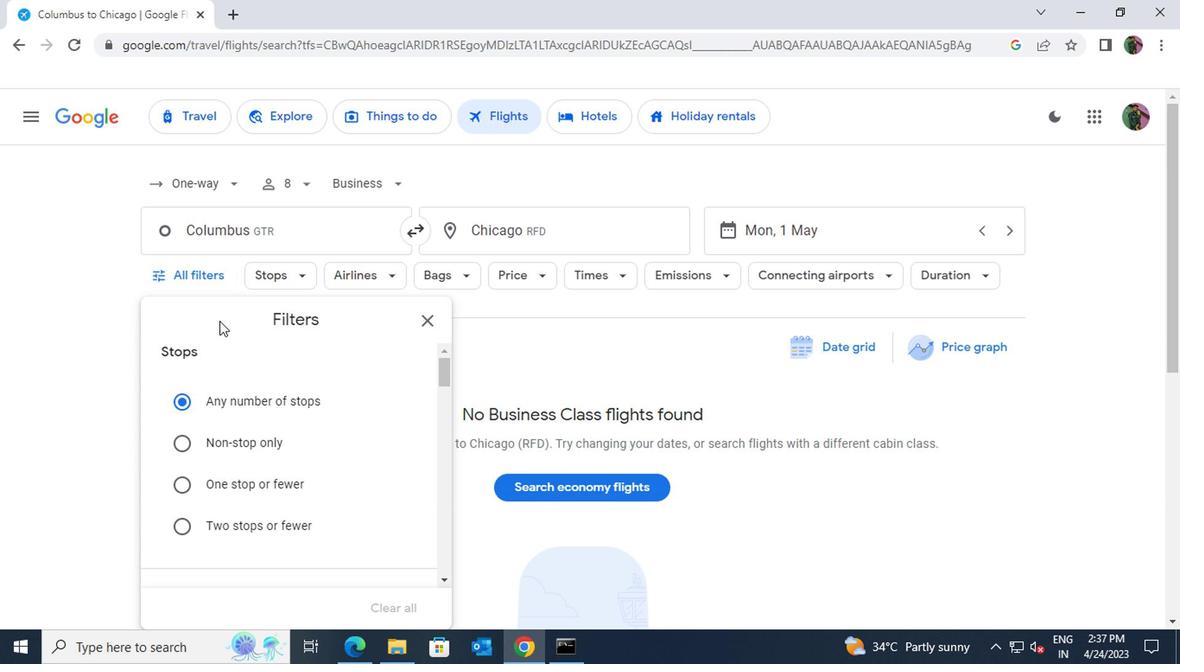 
Action: Mouse scrolled (275, 427) with delta (0, -1)
Screenshot: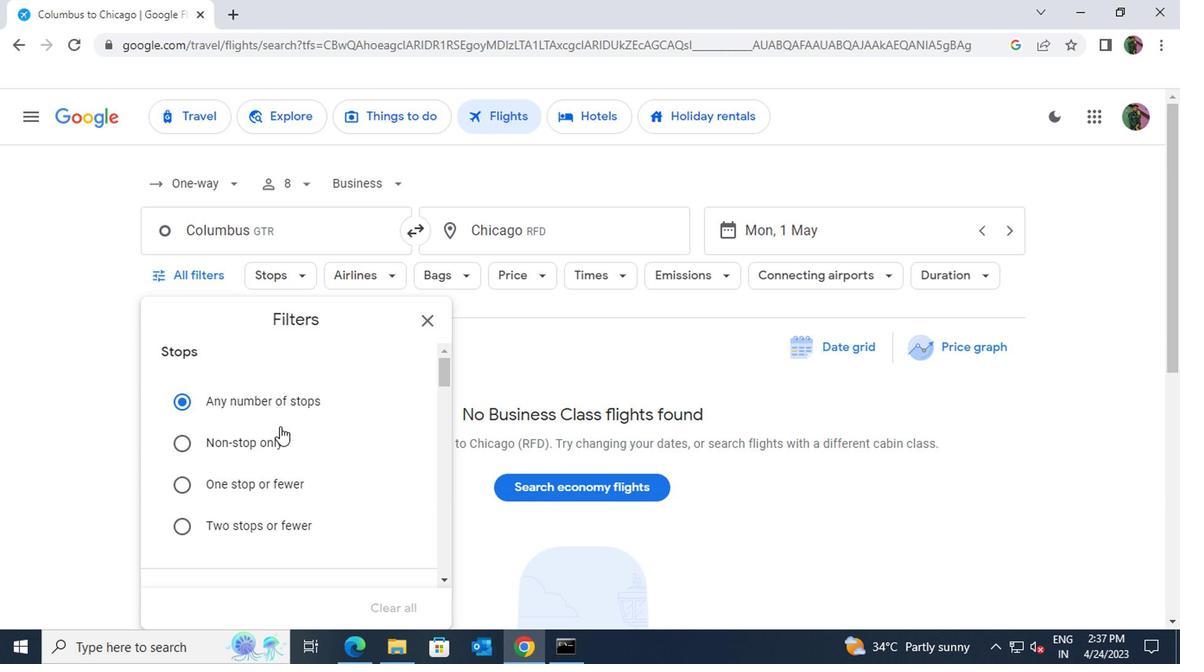 
Action: Mouse scrolled (275, 427) with delta (0, -1)
Screenshot: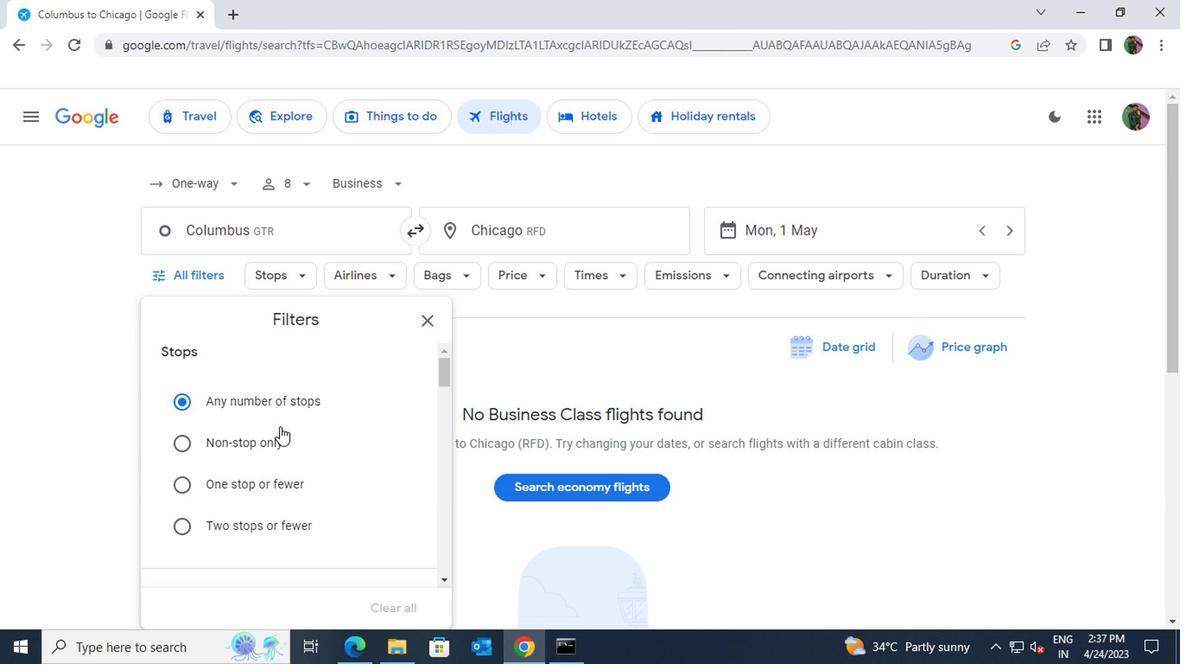 
Action: Mouse scrolled (275, 427) with delta (0, -1)
Screenshot: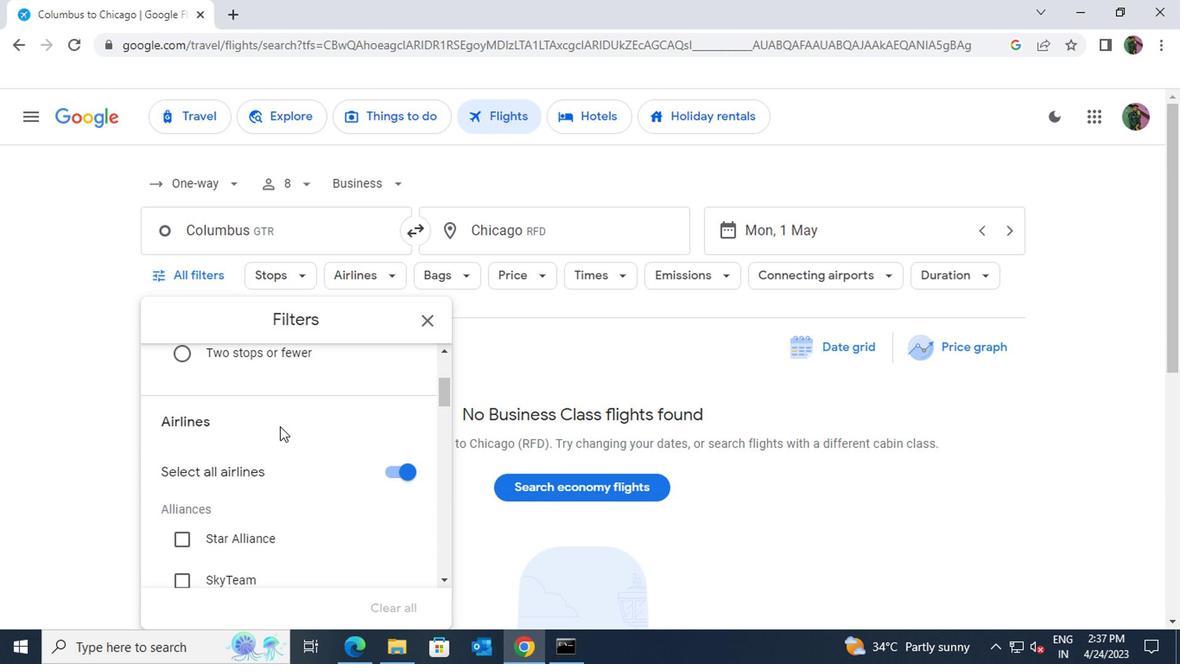
Action: Mouse scrolled (275, 427) with delta (0, -1)
Screenshot: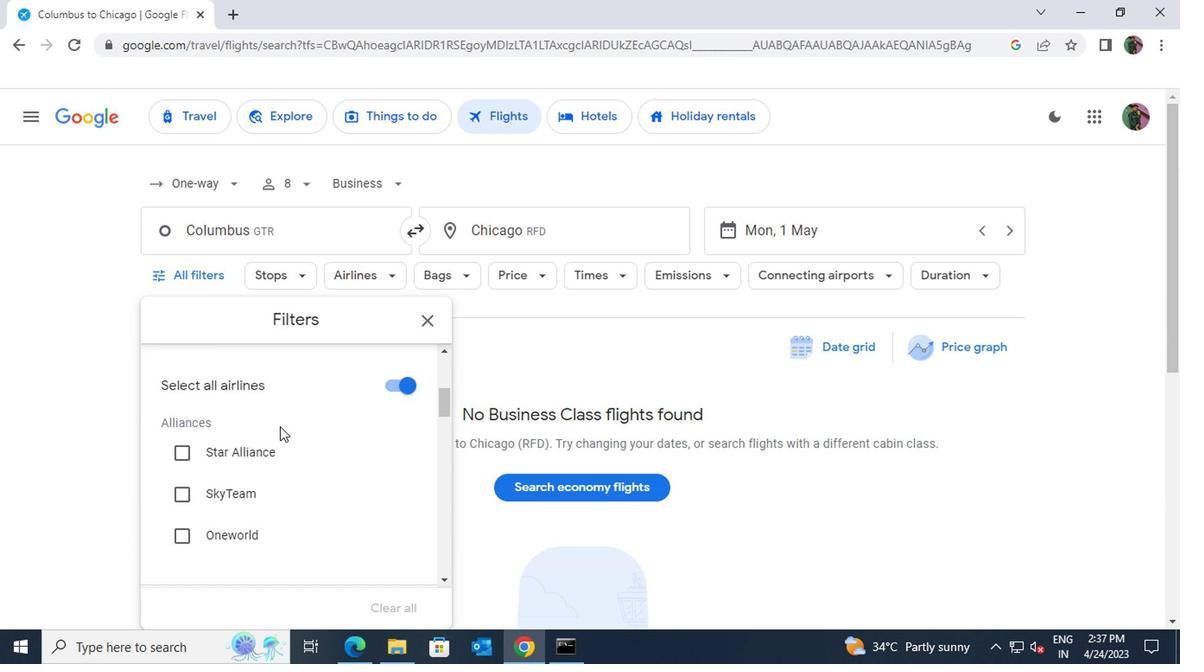 
Action: Mouse scrolled (275, 427) with delta (0, -1)
Screenshot: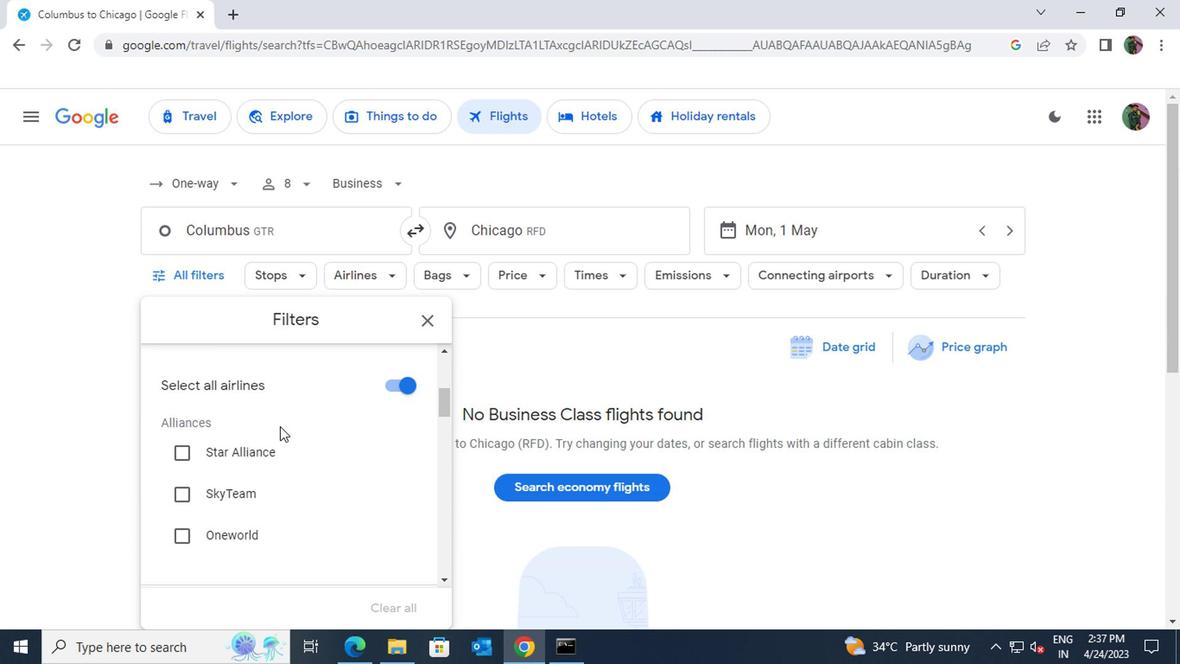 
Action: Mouse moved to (407, 488)
Screenshot: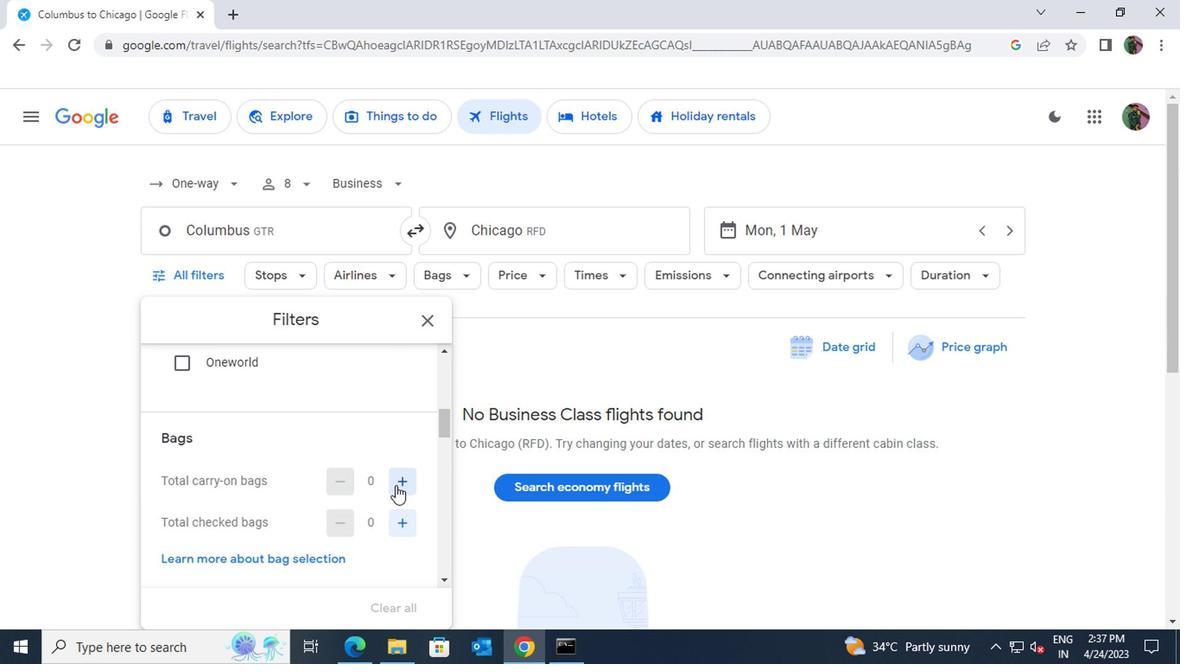
Action: Mouse pressed left at (407, 488)
Screenshot: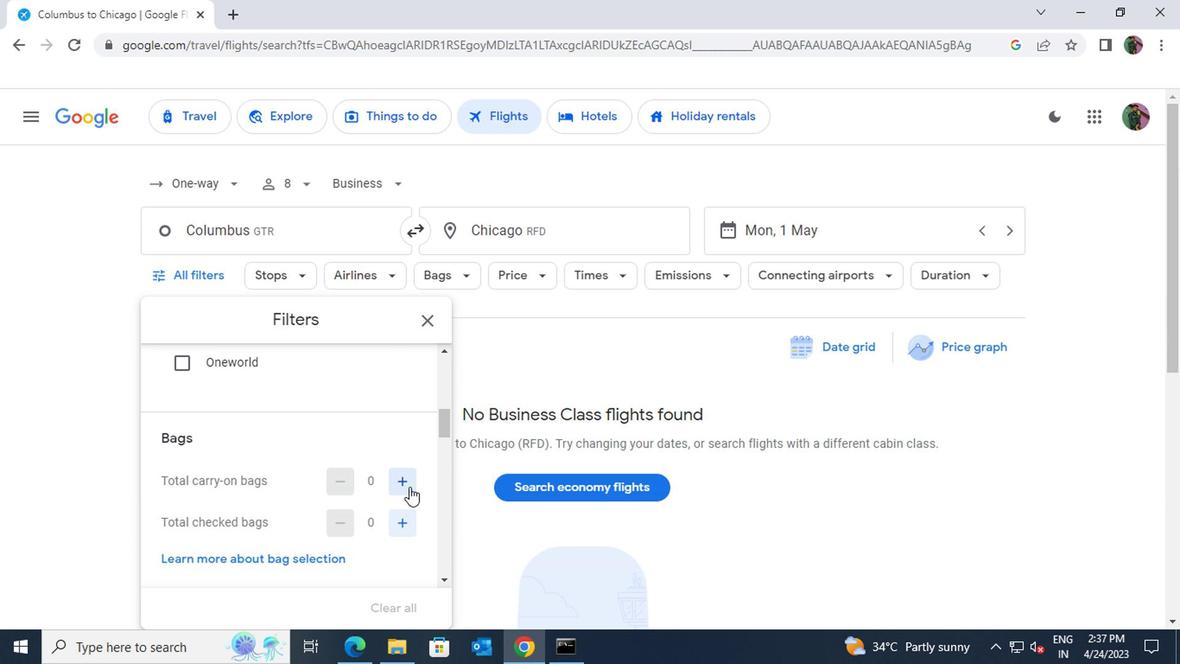 
Action: Mouse scrolled (407, 486) with delta (0, -1)
Screenshot: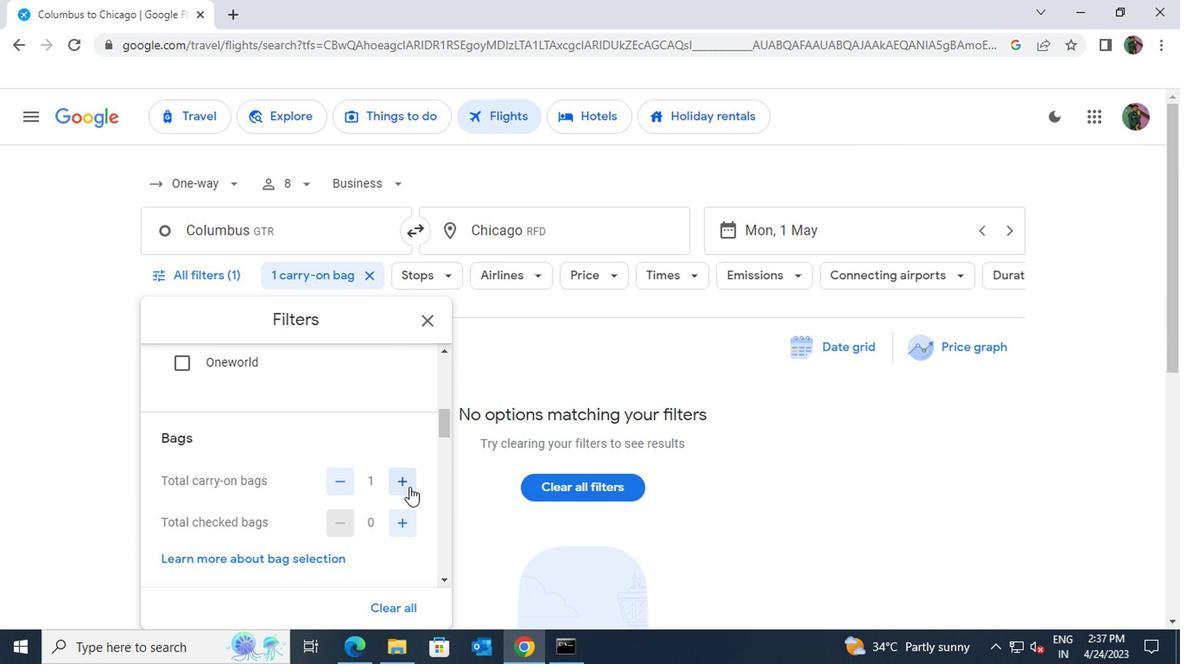 
Action: Mouse scrolled (407, 486) with delta (0, -1)
Screenshot: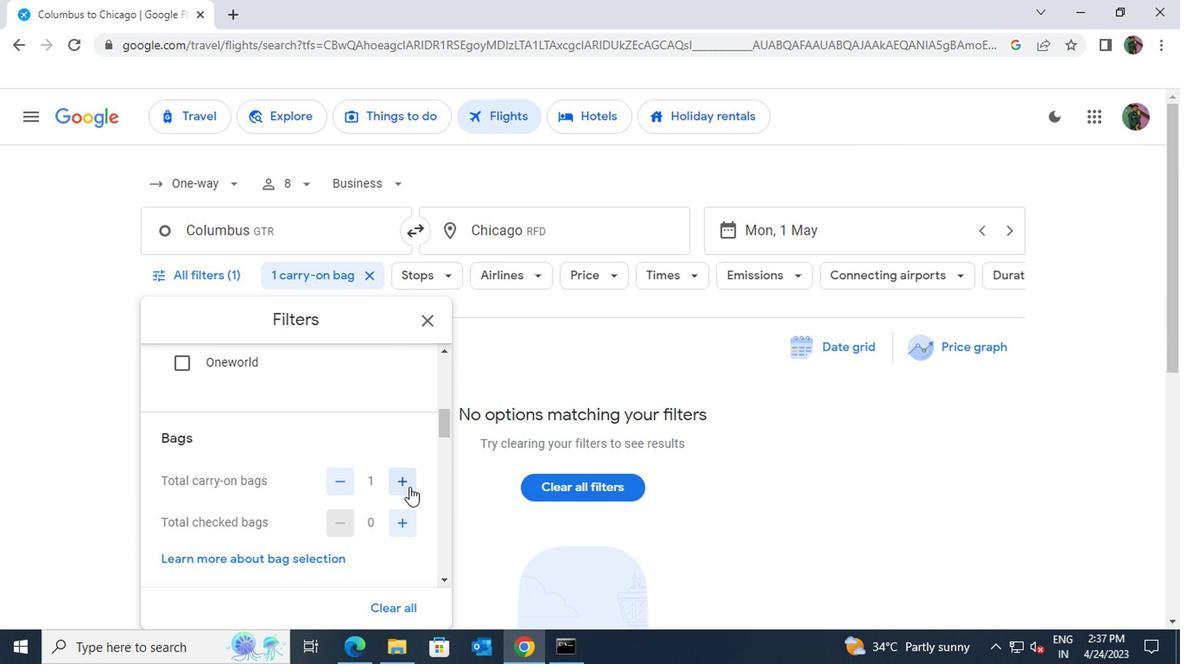 
Action: Mouse moved to (407, 507)
Screenshot: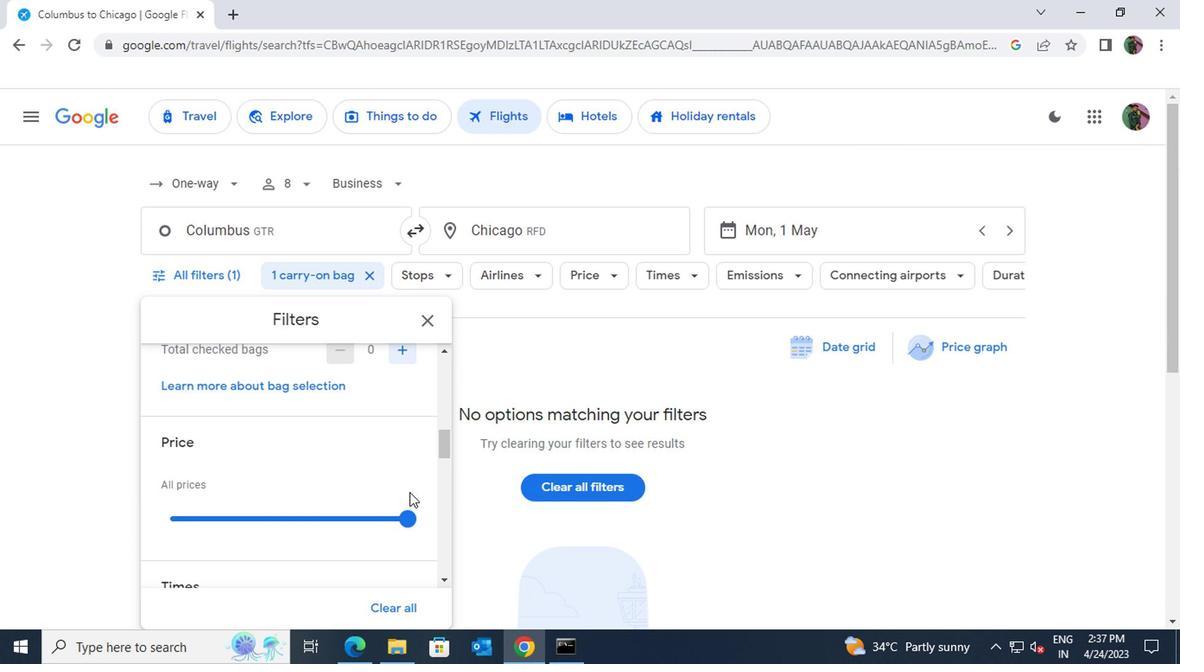 
Action: Mouse pressed left at (407, 507)
Screenshot: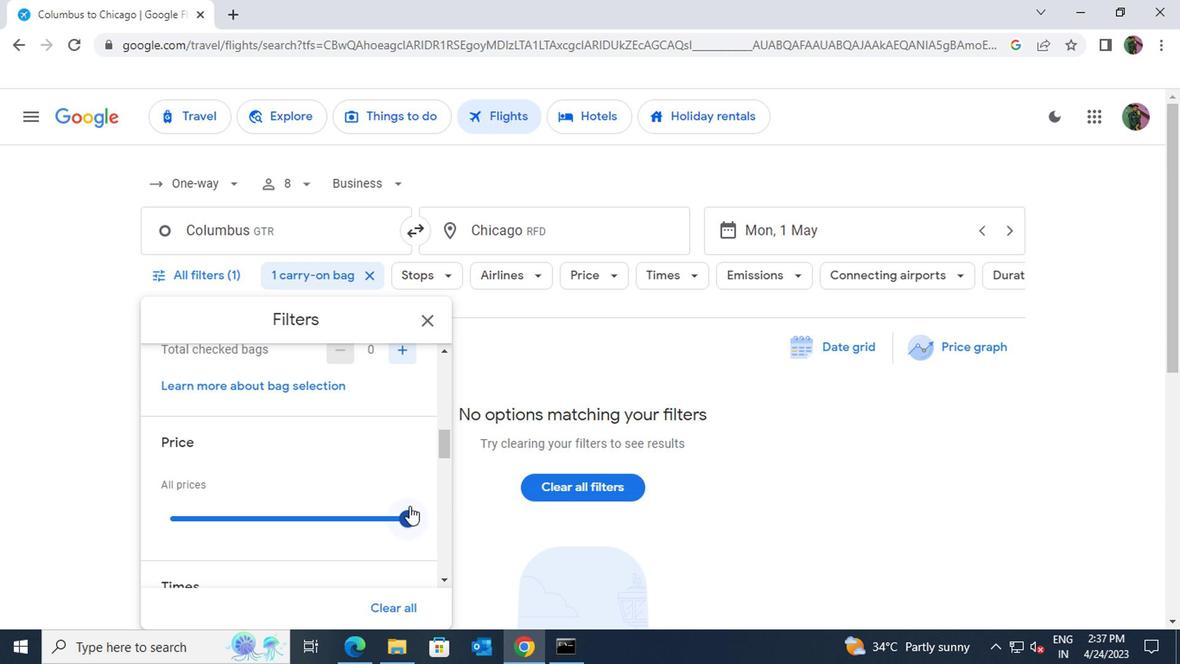 
Action: Mouse moved to (329, 510)
Screenshot: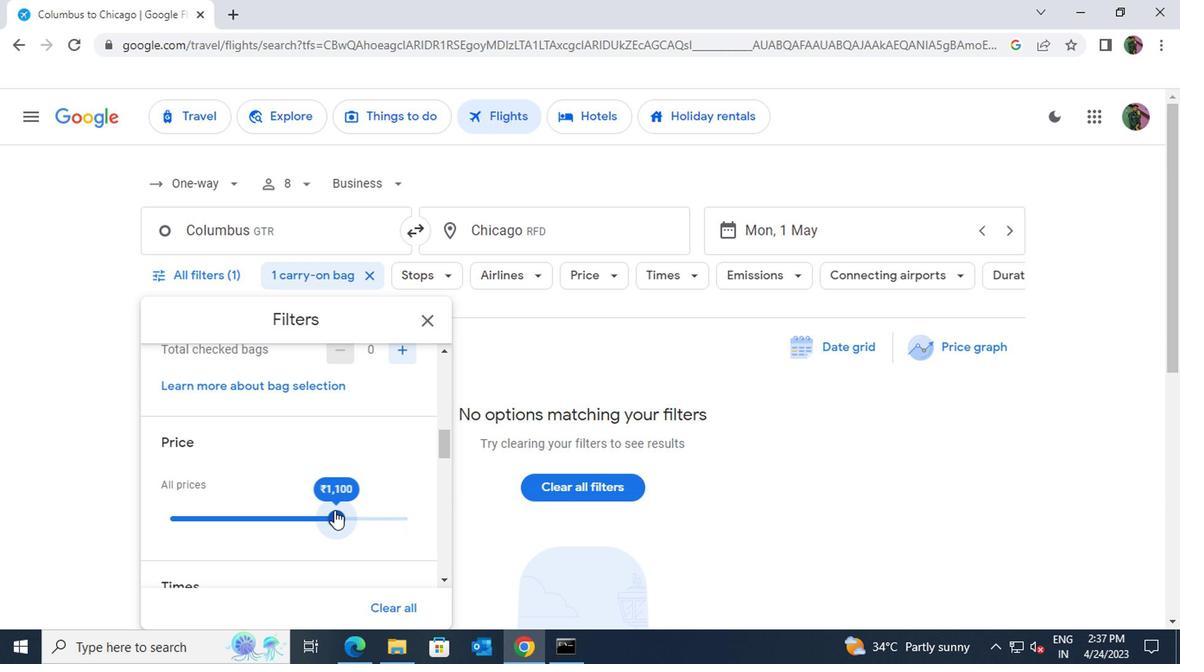 
Action: Mouse scrolled (329, 509) with delta (0, -1)
Screenshot: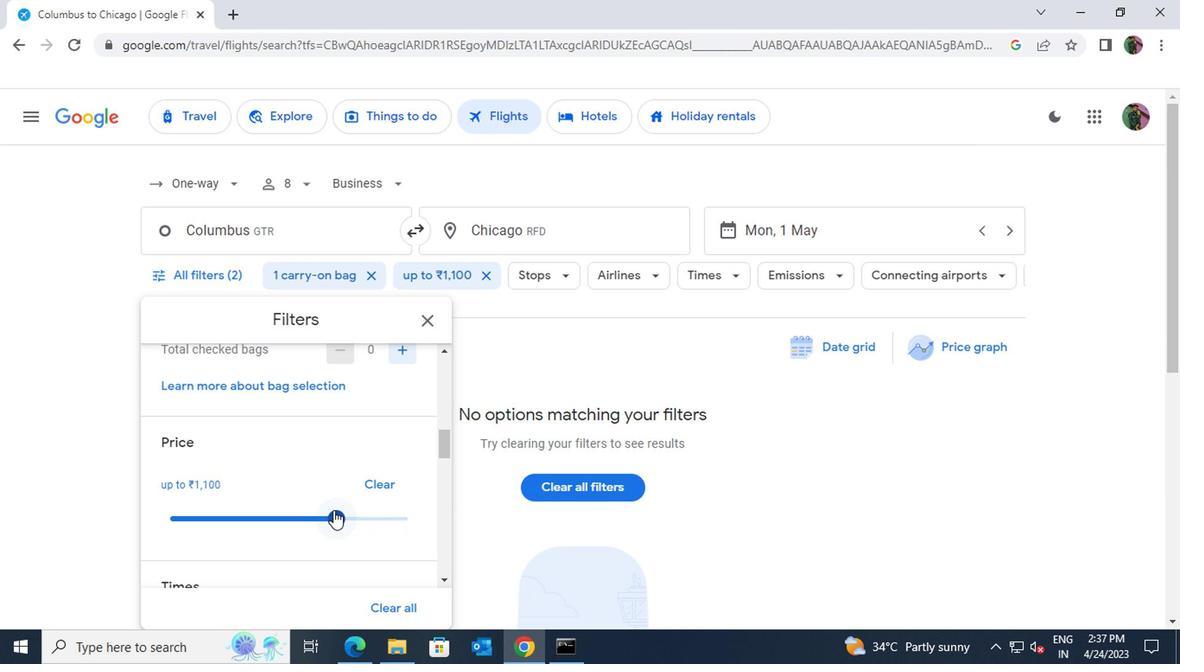 
Action: Mouse scrolled (329, 509) with delta (0, -1)
Screenshot: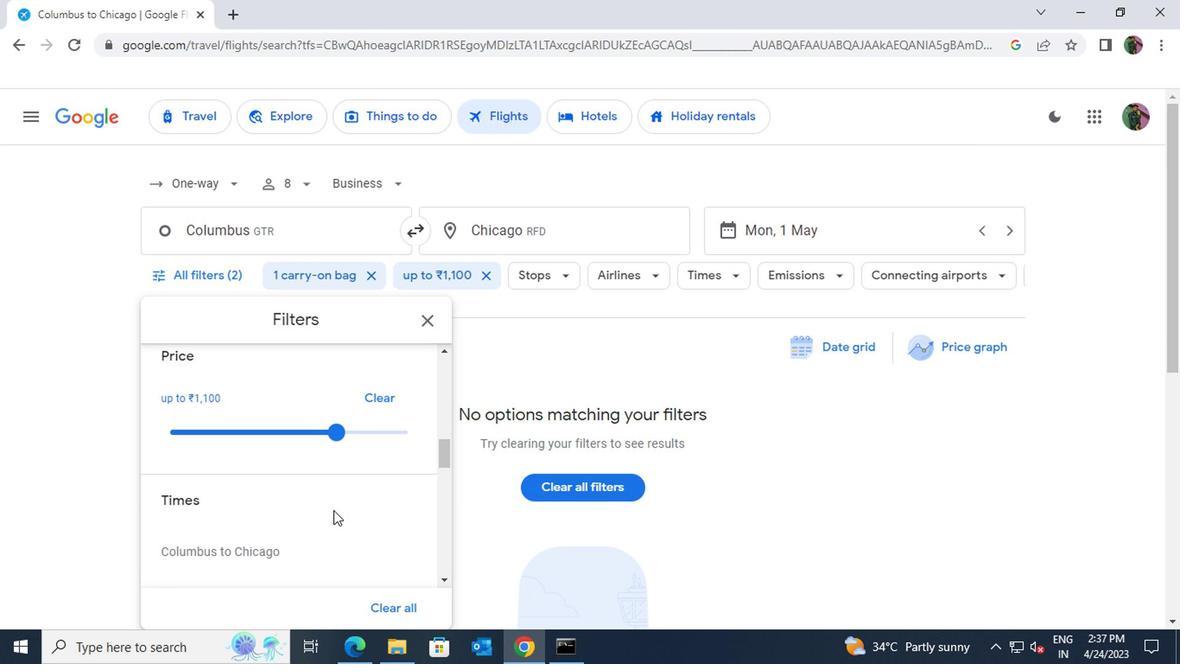 
Action: Mouse scrolled (329, 509) with delta (0, -1)
Screenshot: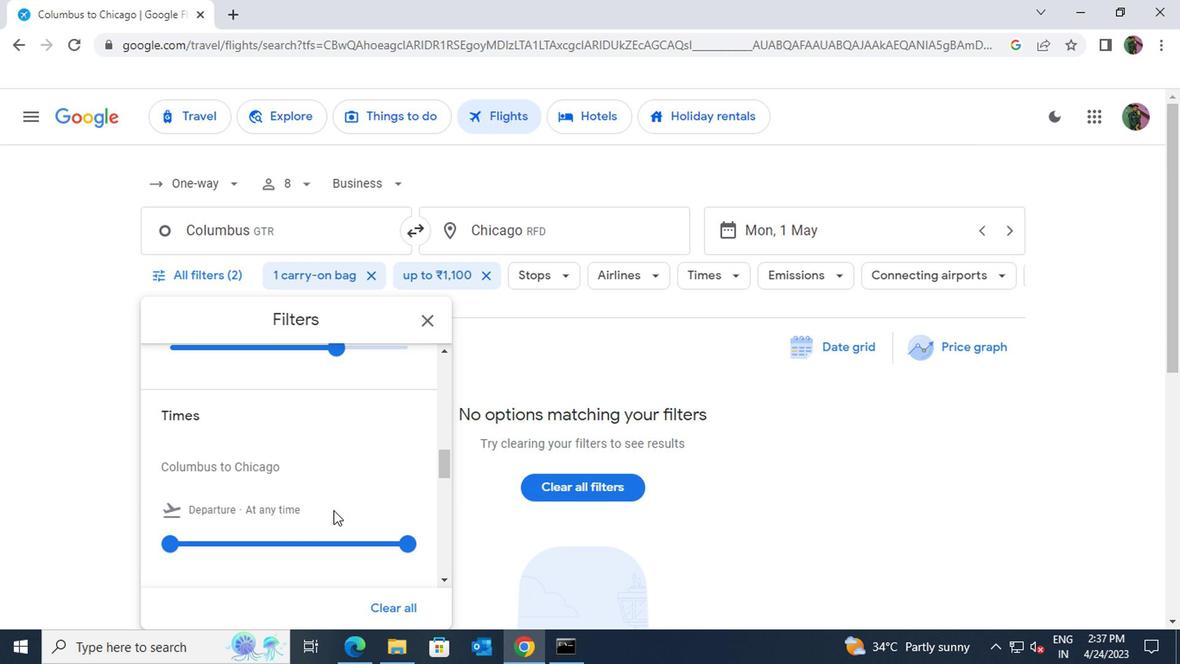 
Action: Mouse moved to (400, 458)
Screenshot: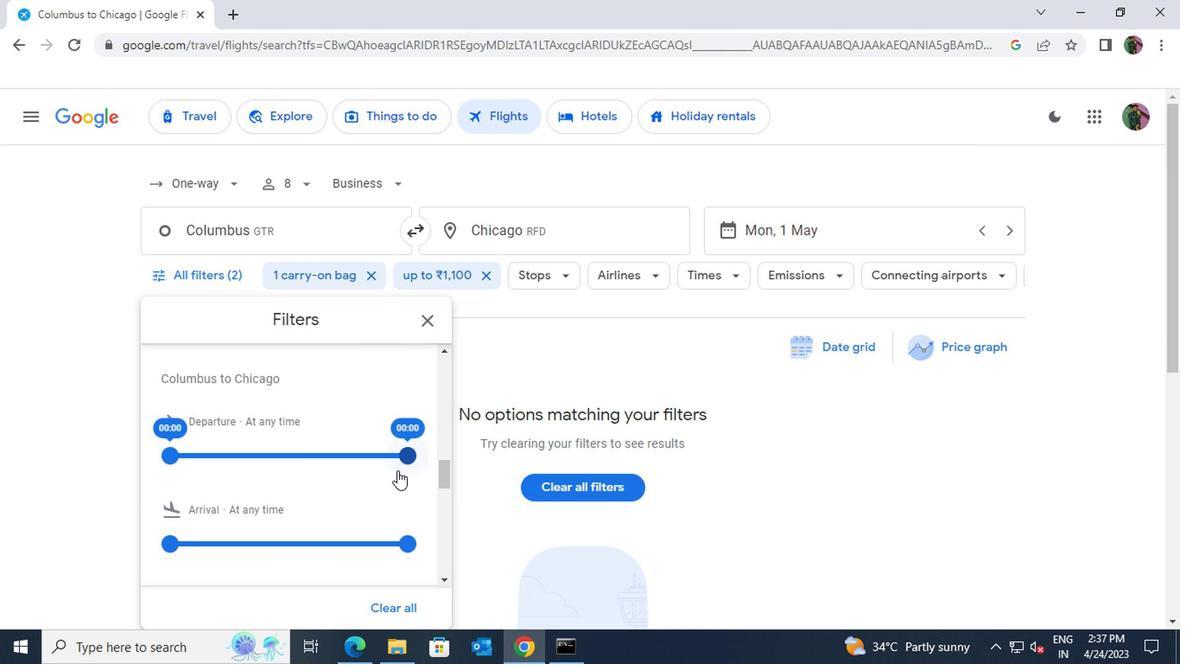 
Action: Mouse pressed left at (400, 458)
Screenshot: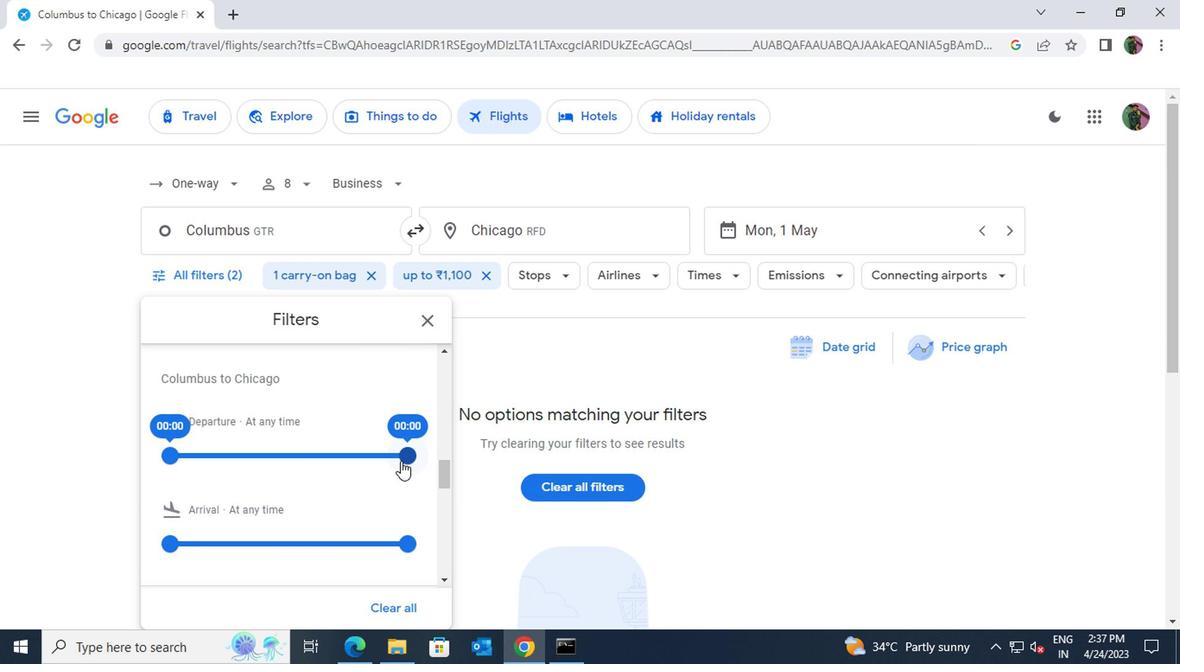 
Action: Mouse moved to (340, 449)
Screenshot: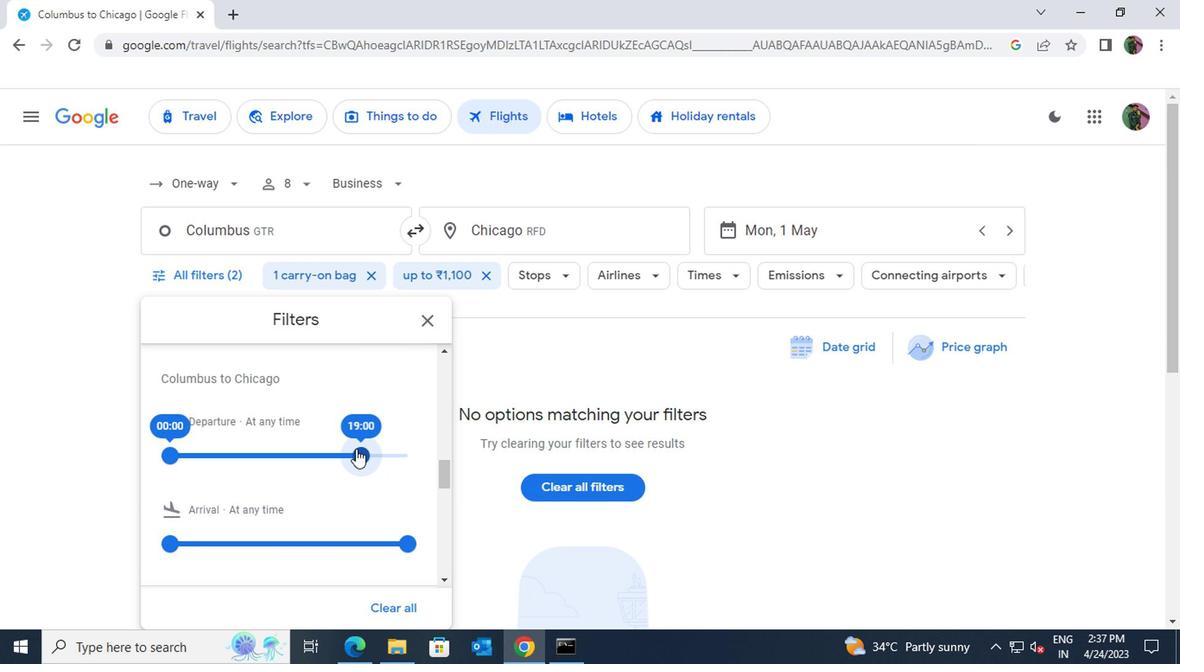 
